 Task: Find a place to stay in Garland, United States, from 21st to 29th June for 4 guests, with a price range of ₹7000 to ₹12000, and select 'Flat' as the property type.
Action: Mouse moved to (517, 127)
Screenshot: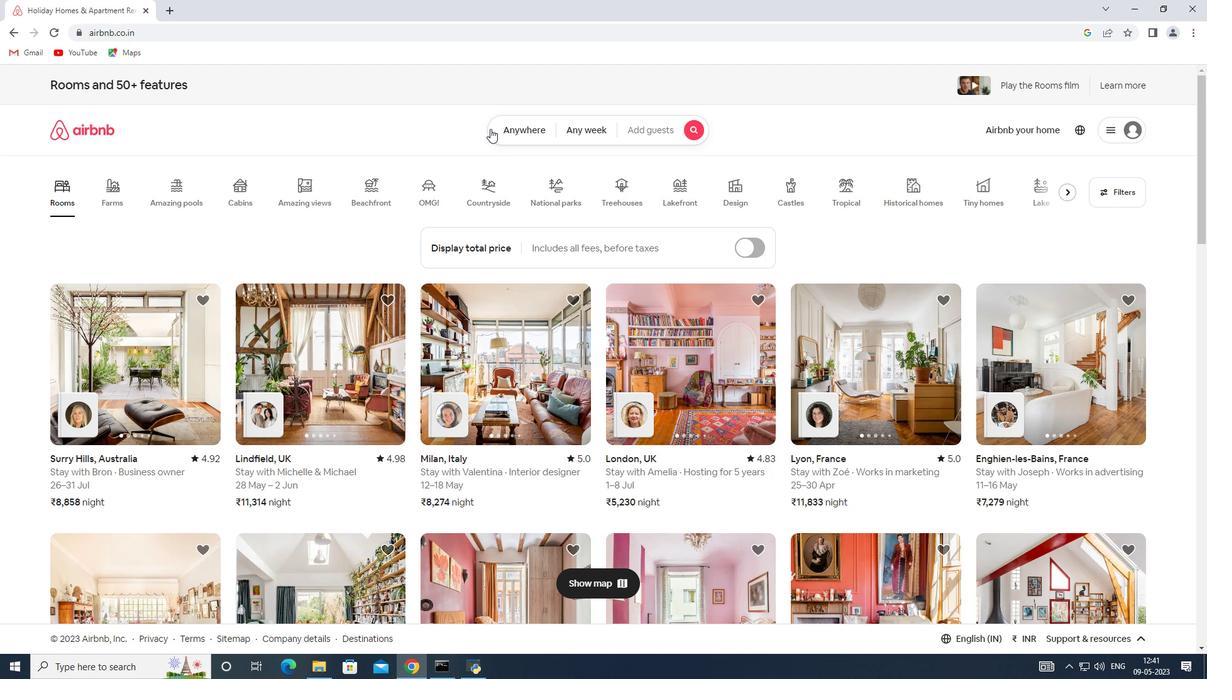 
Action: Mouse pressed left at (517, 127)
Screenshot: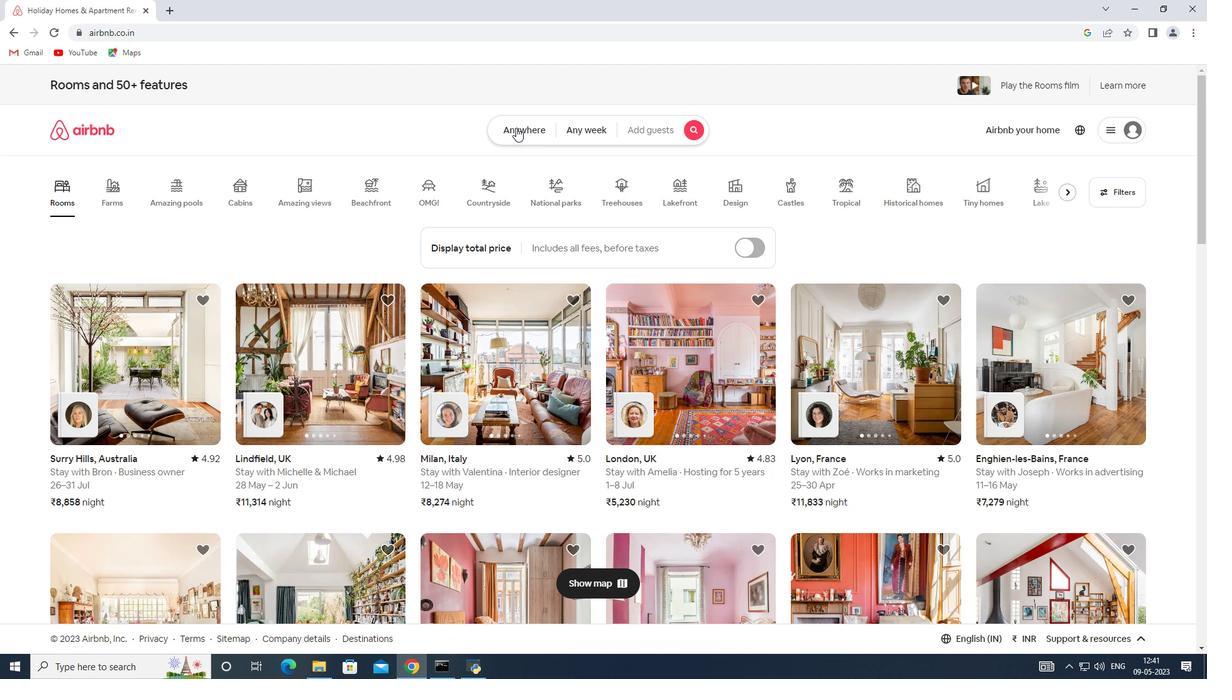 
Action: Mouse moved to (364, 182)
Screenshot: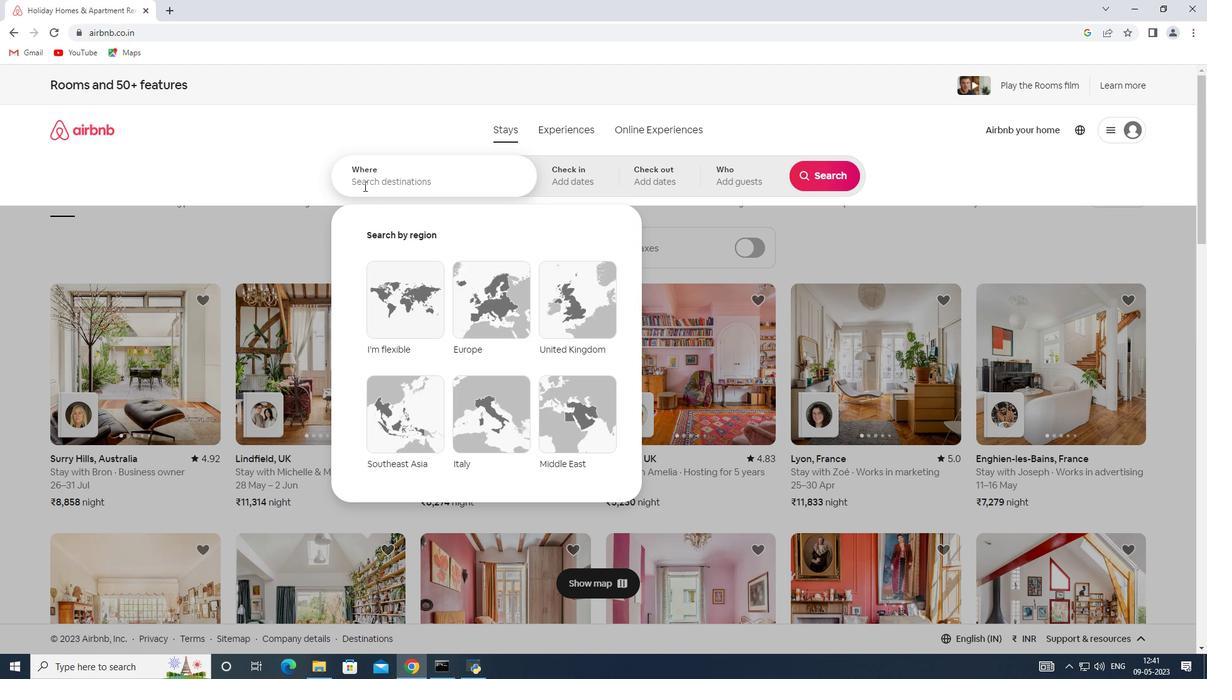 
Action: Mouse pressed left at (364, 182)
Screenshot: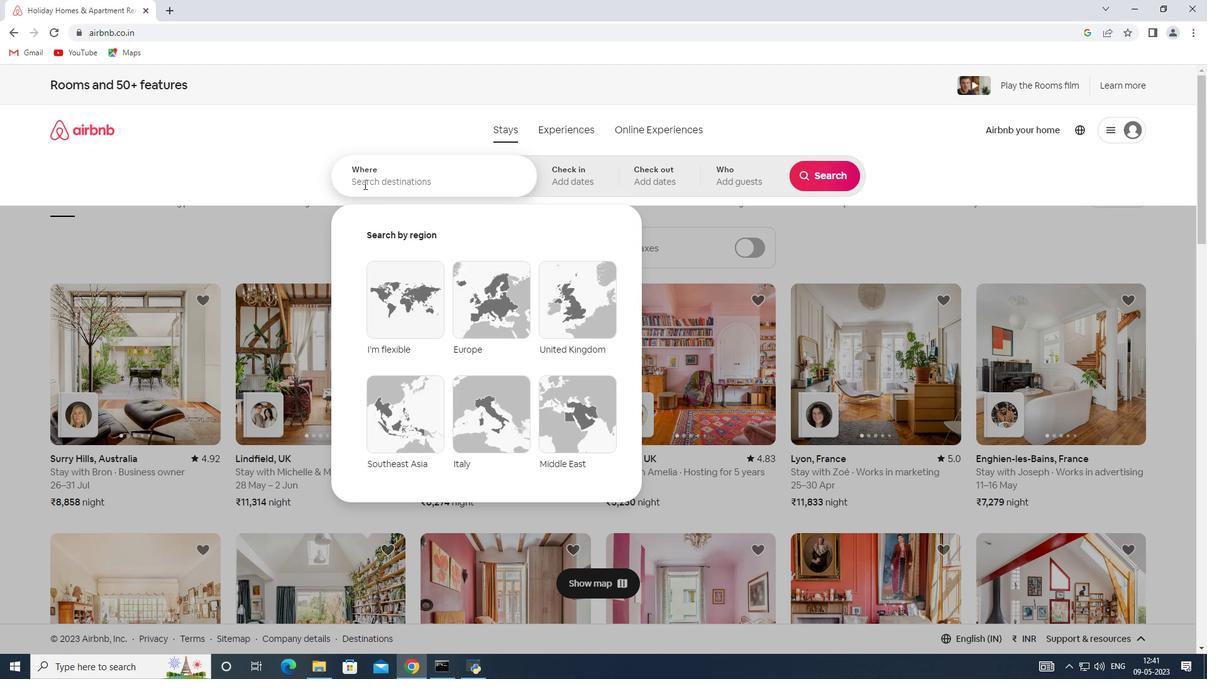 
Action: Key pressed <Key.caps_lock>G<Key.caps_lock>arland,<Key.caps_lock>UNITED<Key.backspace><Key.backspace><Key.backspace><Key.backspace><Key.backspace><Key.caps_lock>nited<Key.space><Key.shift>States
Screenshot: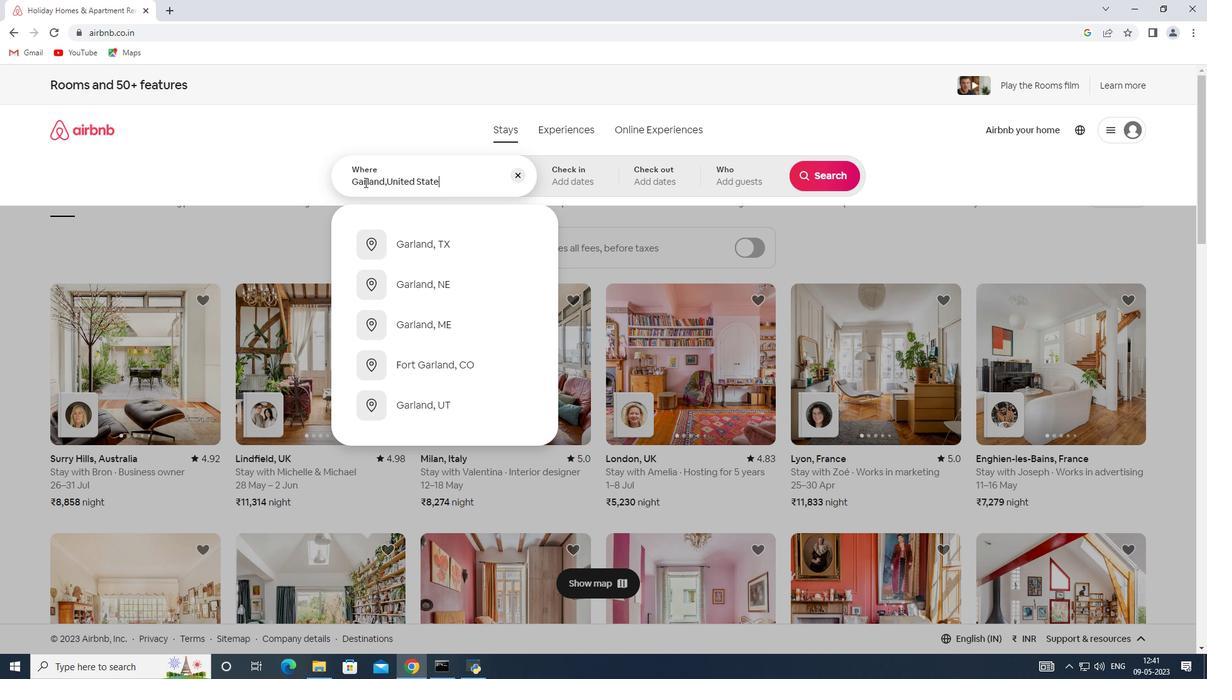 
Action: Mouse moved to (583, 167)
Screenshot: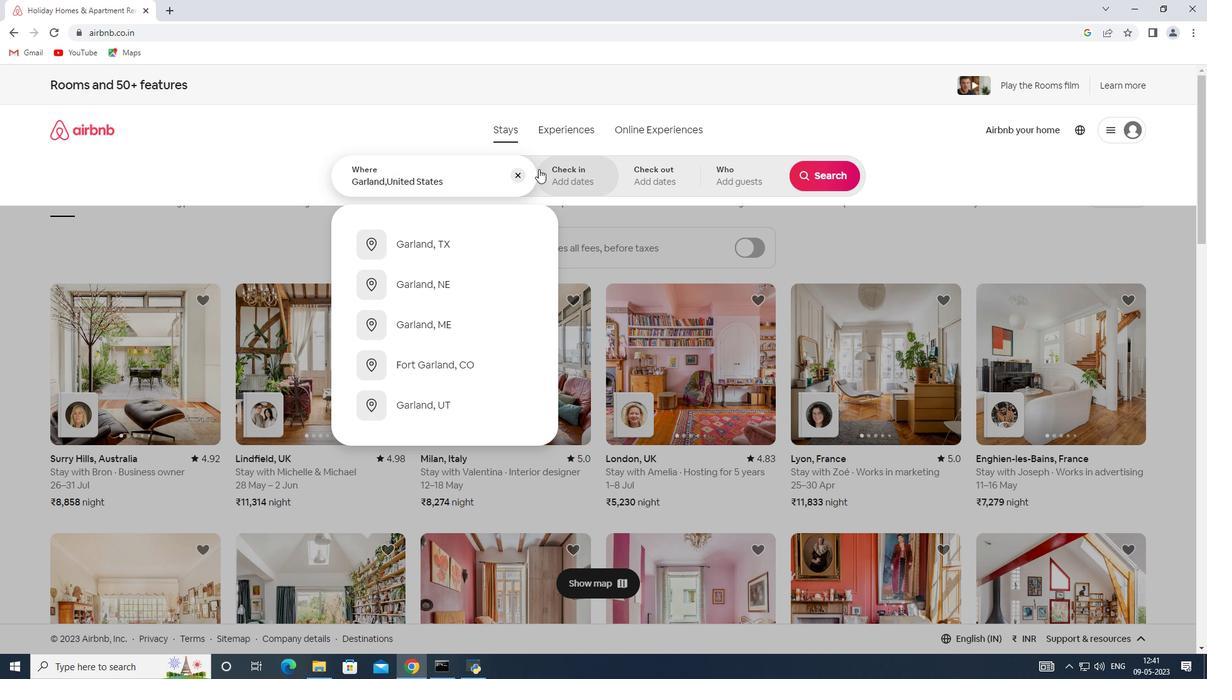 
Action: Mouse pressed left at (583, 167)
Screenshot: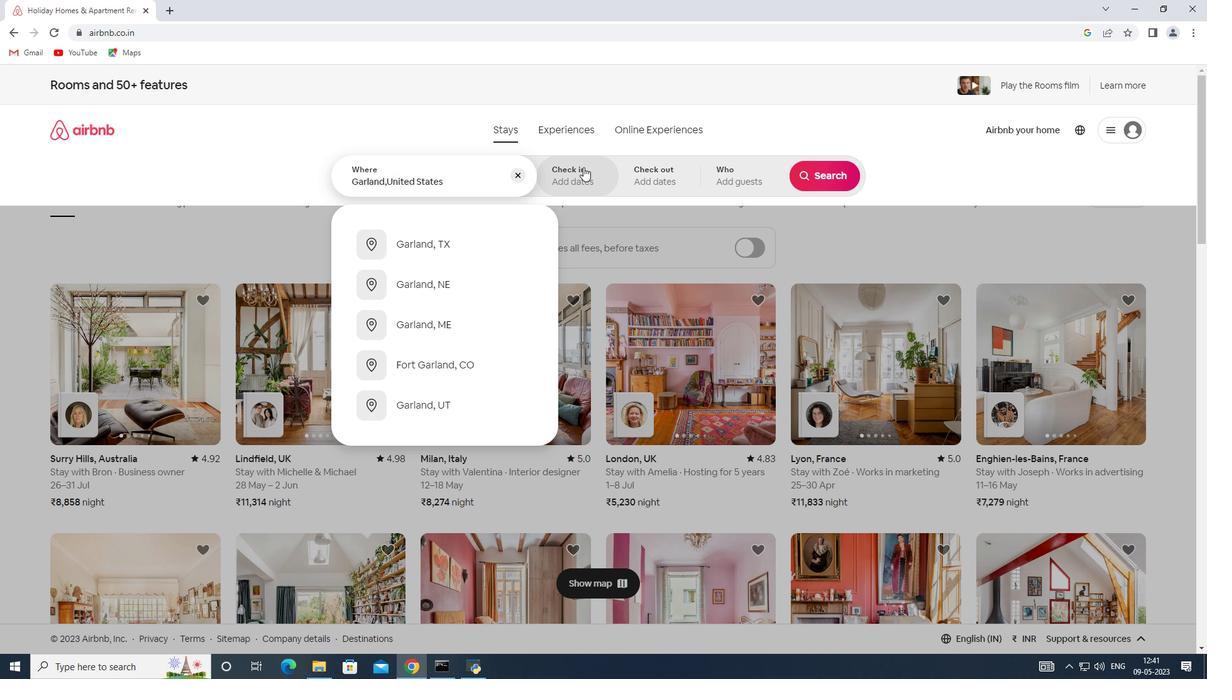 
Action: Mouse moved to (712, 418)
Screenshot: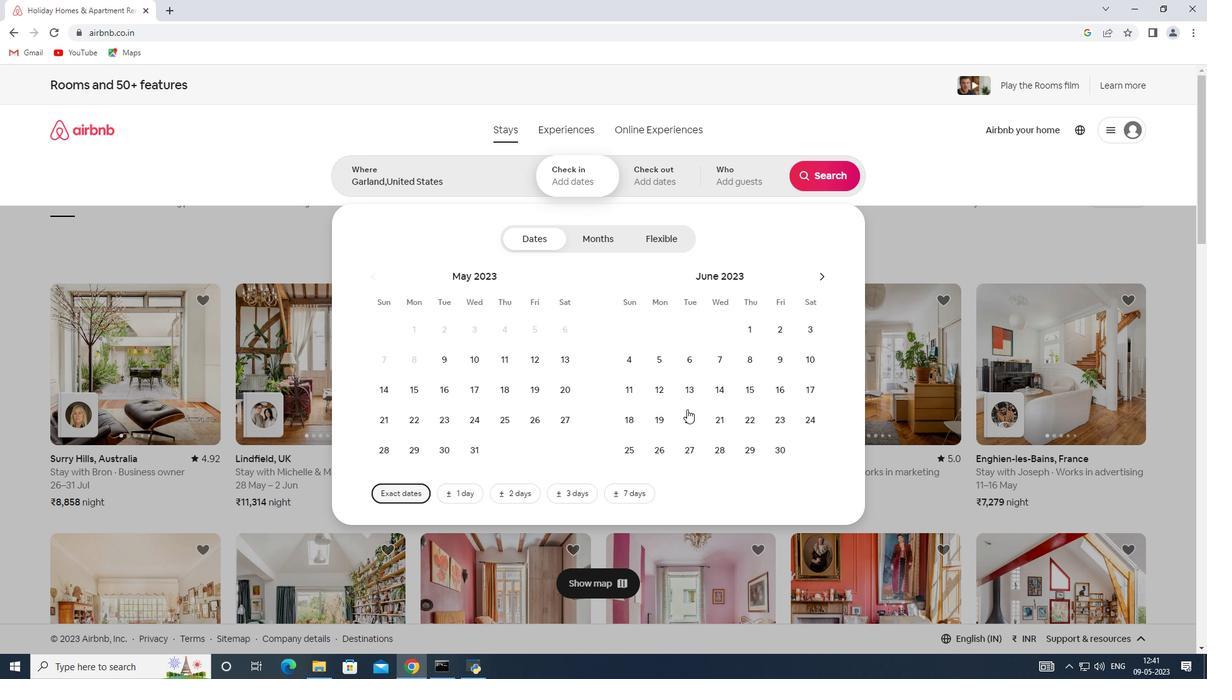 
Action: Mouse pressed left at (712, 418)
Screenshot: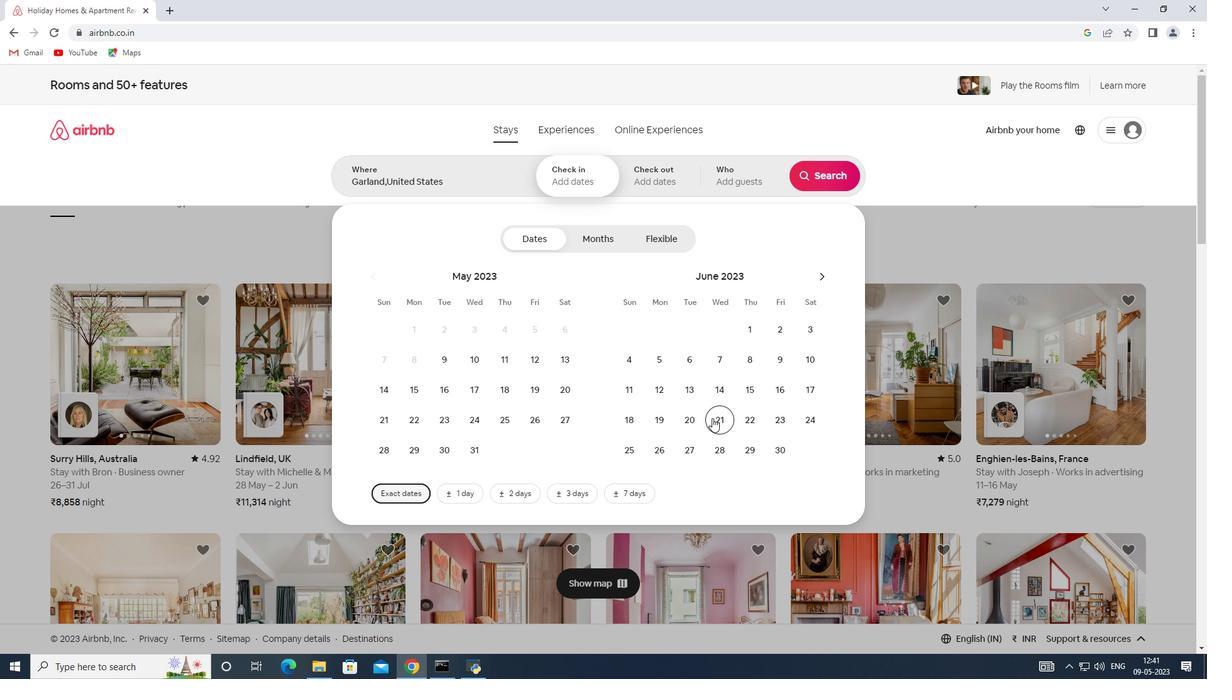 
Action: Mouse moved to (748, 446)
Screenshot: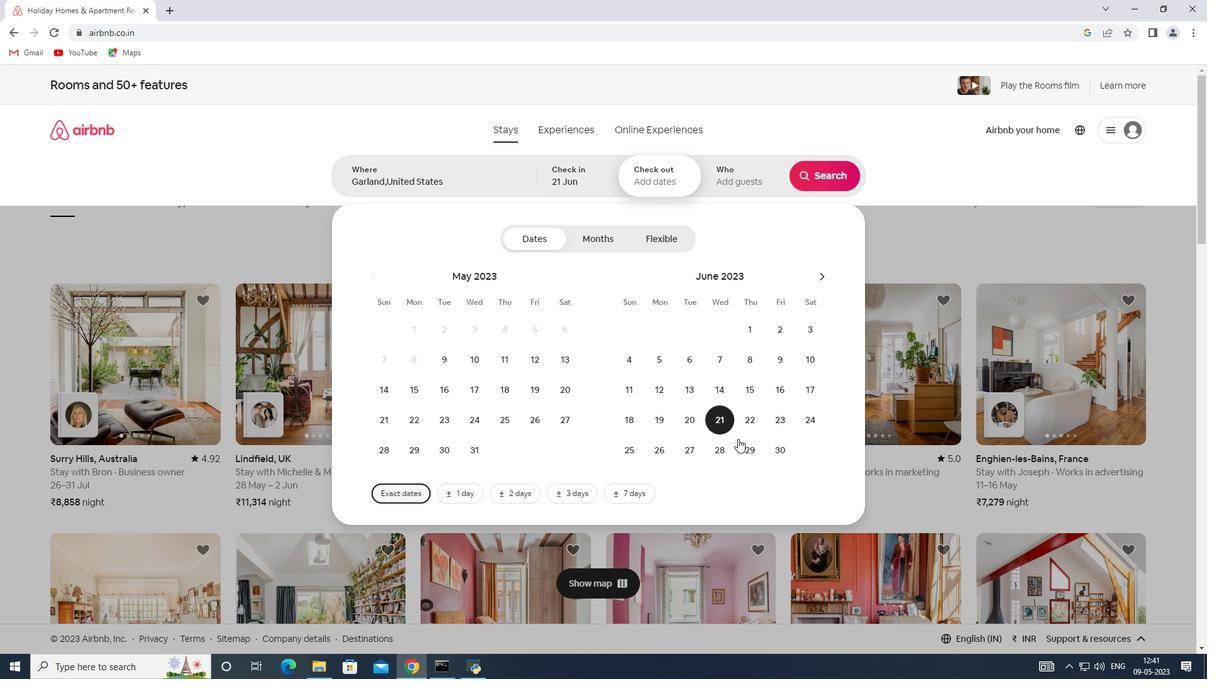 
Action: Mouse pressed left at (748, 446)
Screenshot: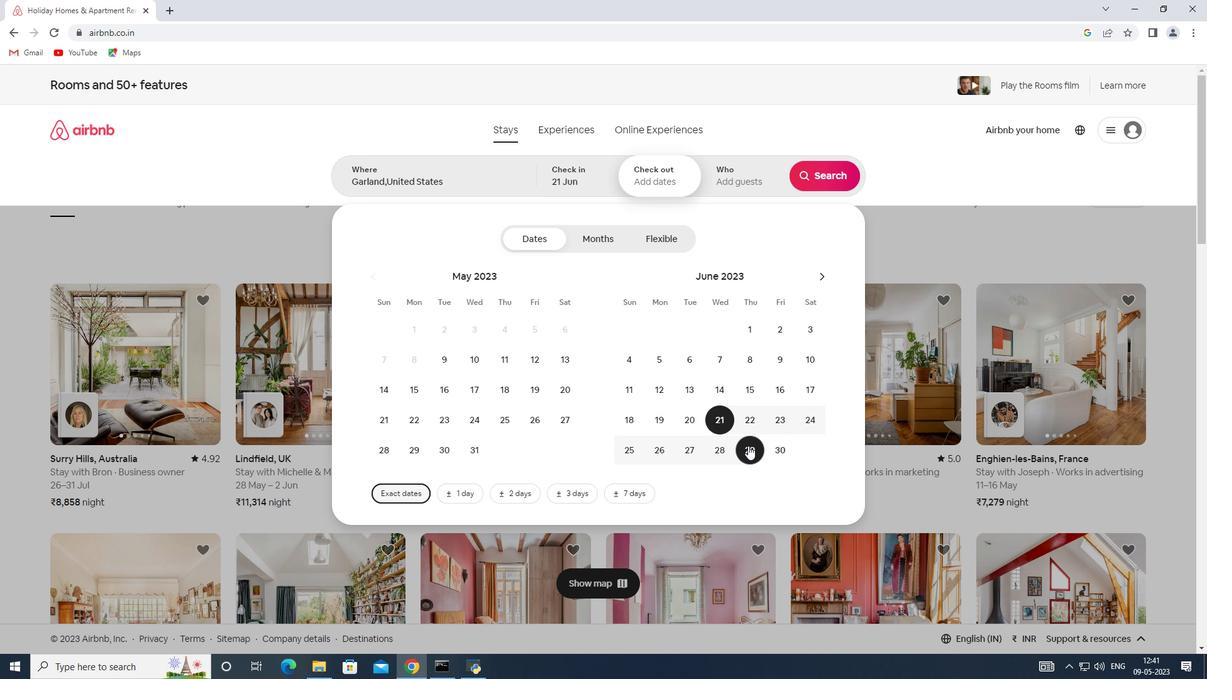 
Action: Mouse moved to (747, 181)
Screenshot: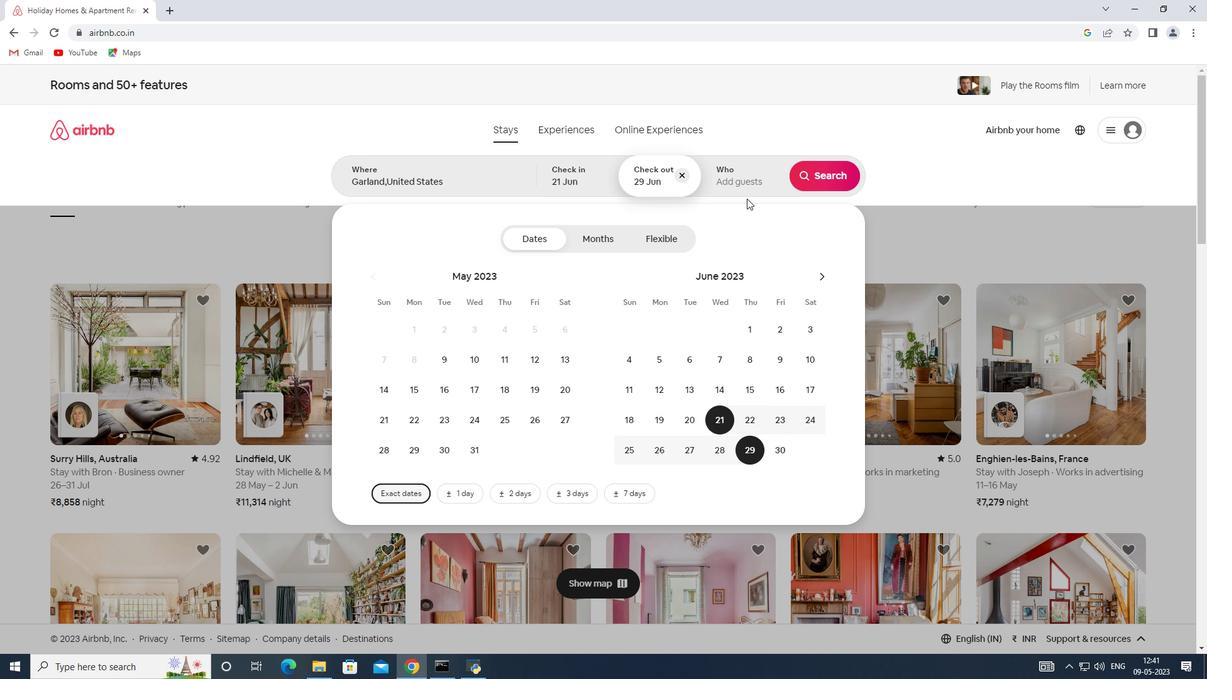 
Action: Mouse pressed left at (747, 181)
Screenshot: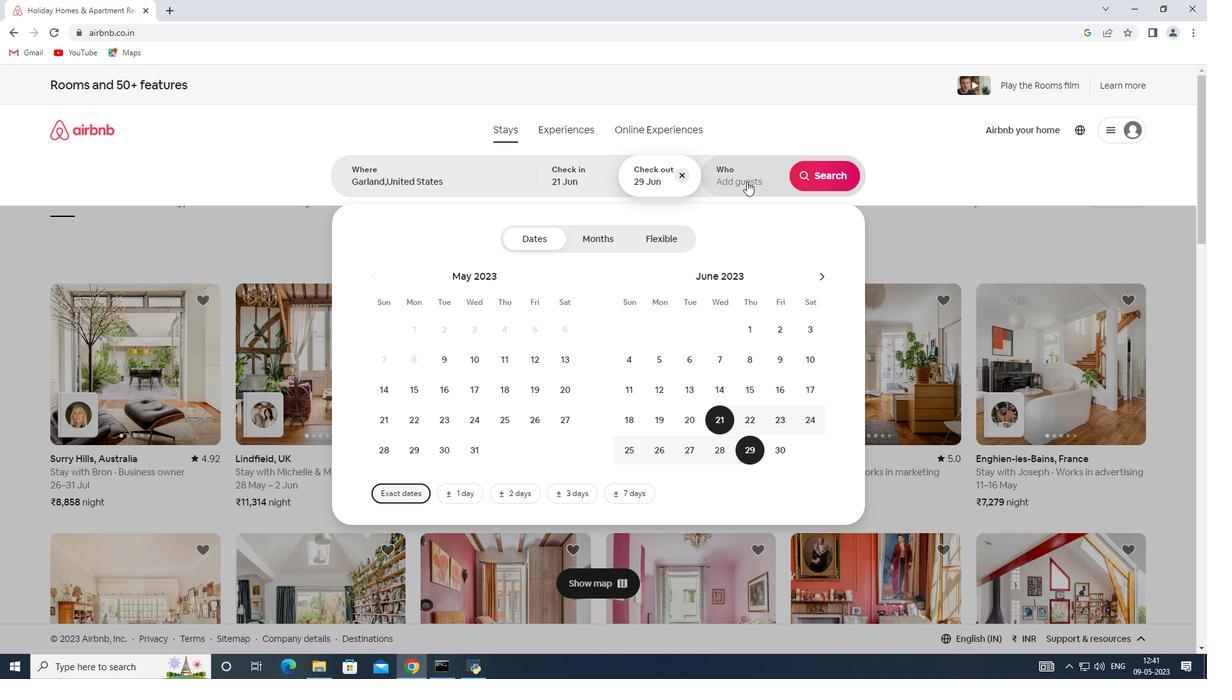 
Action: Mouse moved to (833, 242)
Screenshot: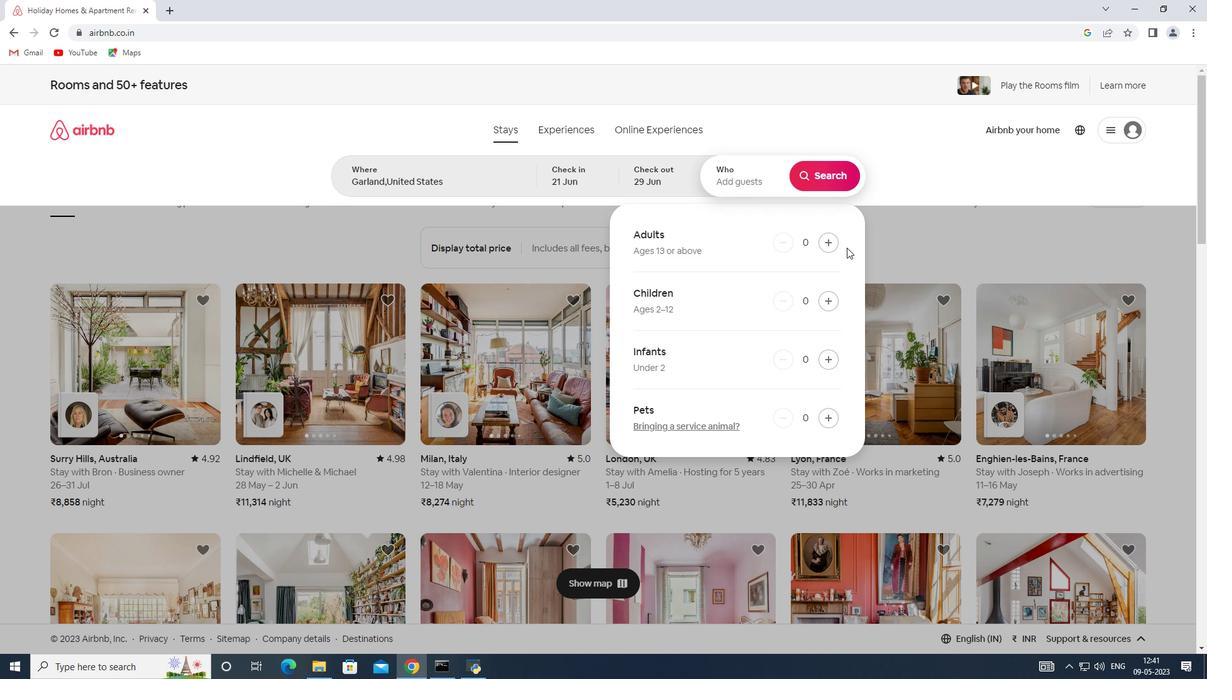 
Action: Mouse pressed left at (833, 242)
Screenshot: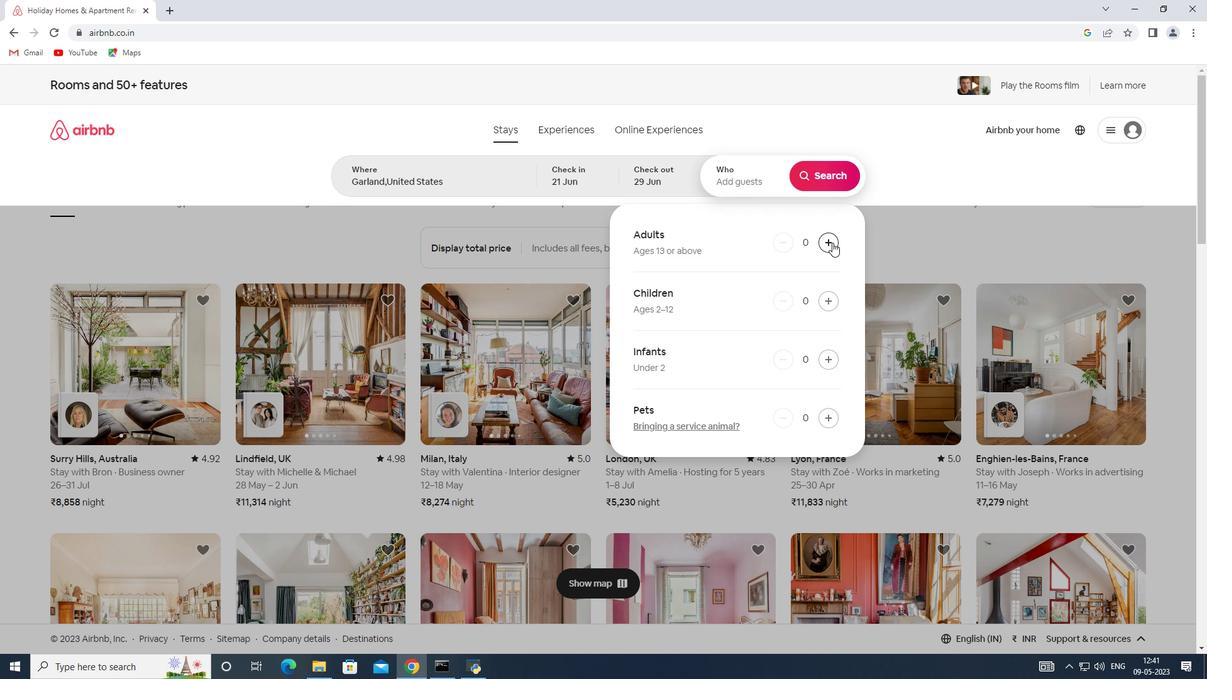 
Action: Mouse pressed left at (833, 242)
Screenshot: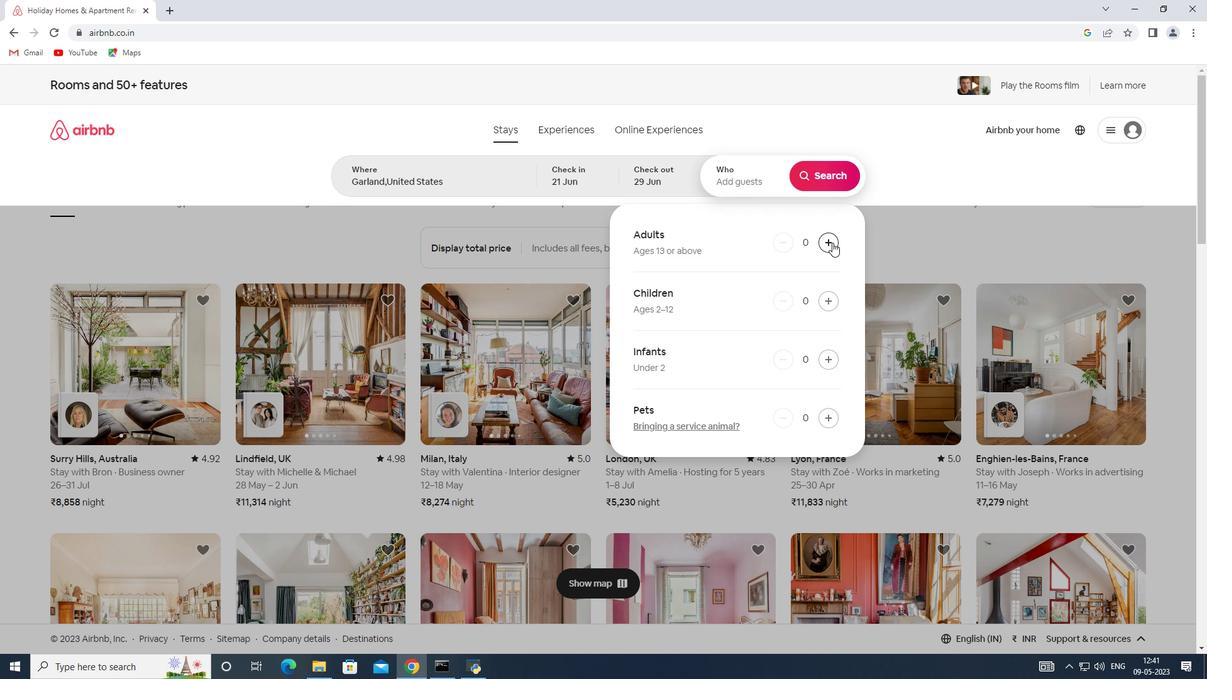 
Action: Mouse pressed left at (833, 242)
Screenshot: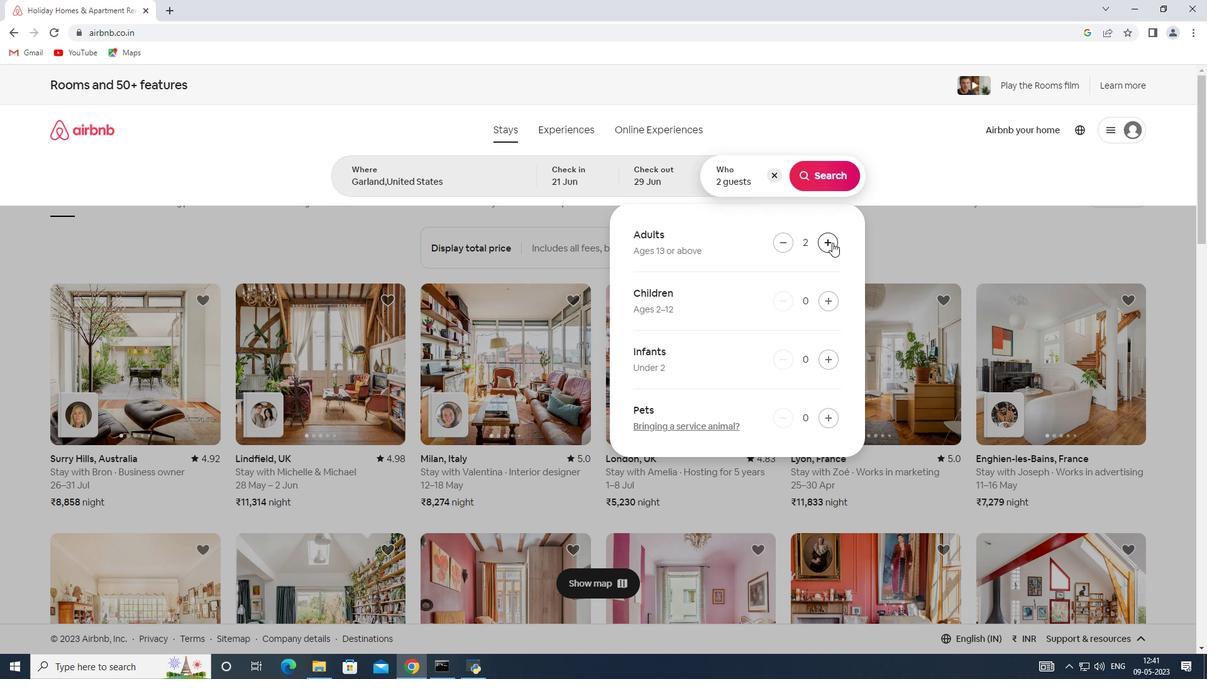 
Action: Mouse pressed left at (833, 242)
Screenshot: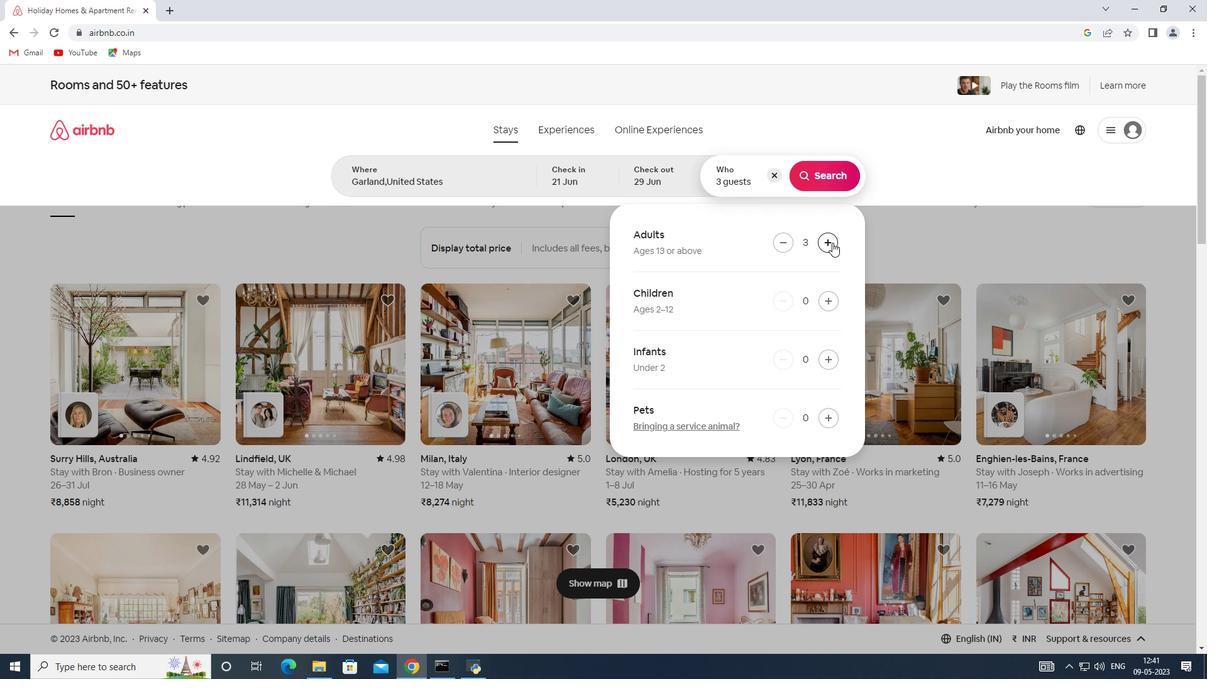 
Action: Mouse moved to (829, 173)
Screenshot: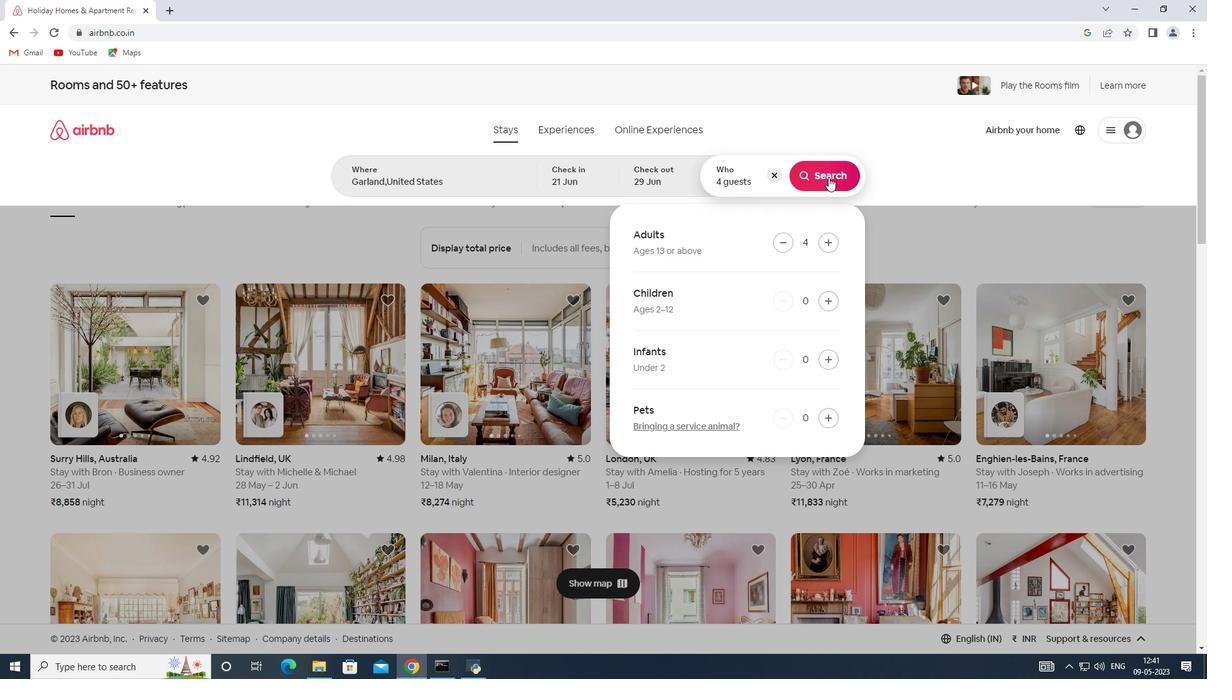 
Action: Mouse pressed left at (829, 173)
Screenshot: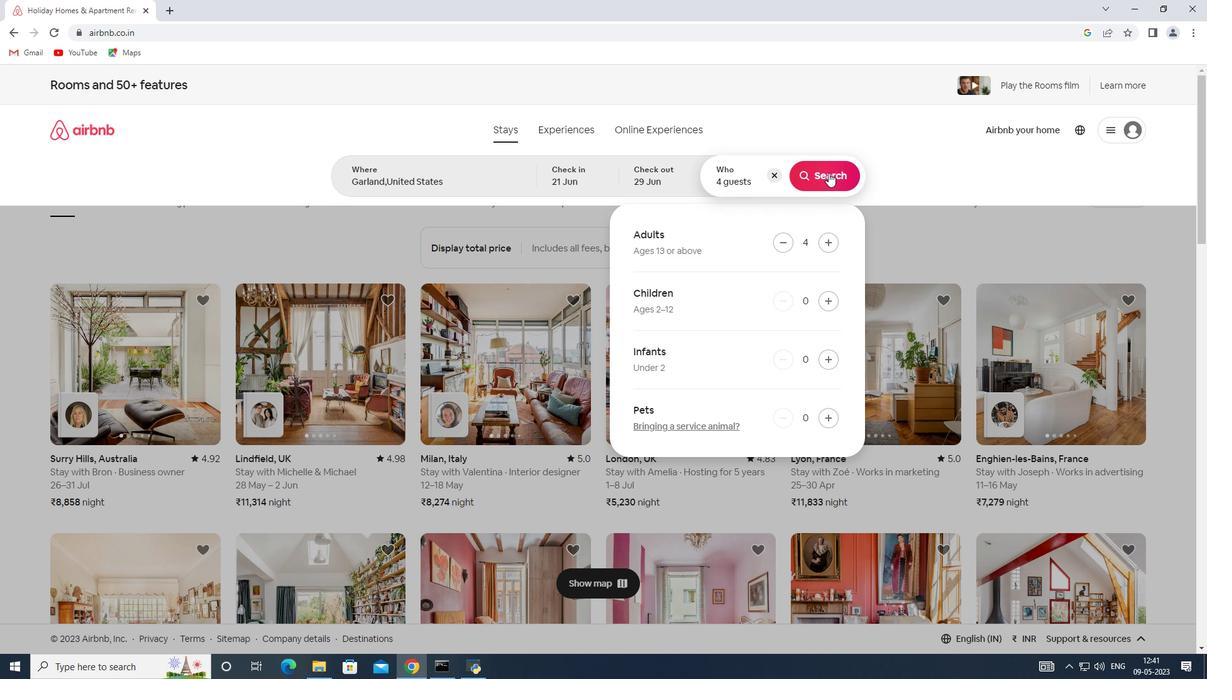 
Action: Mouse moved to (1132, 140)
Screenshot: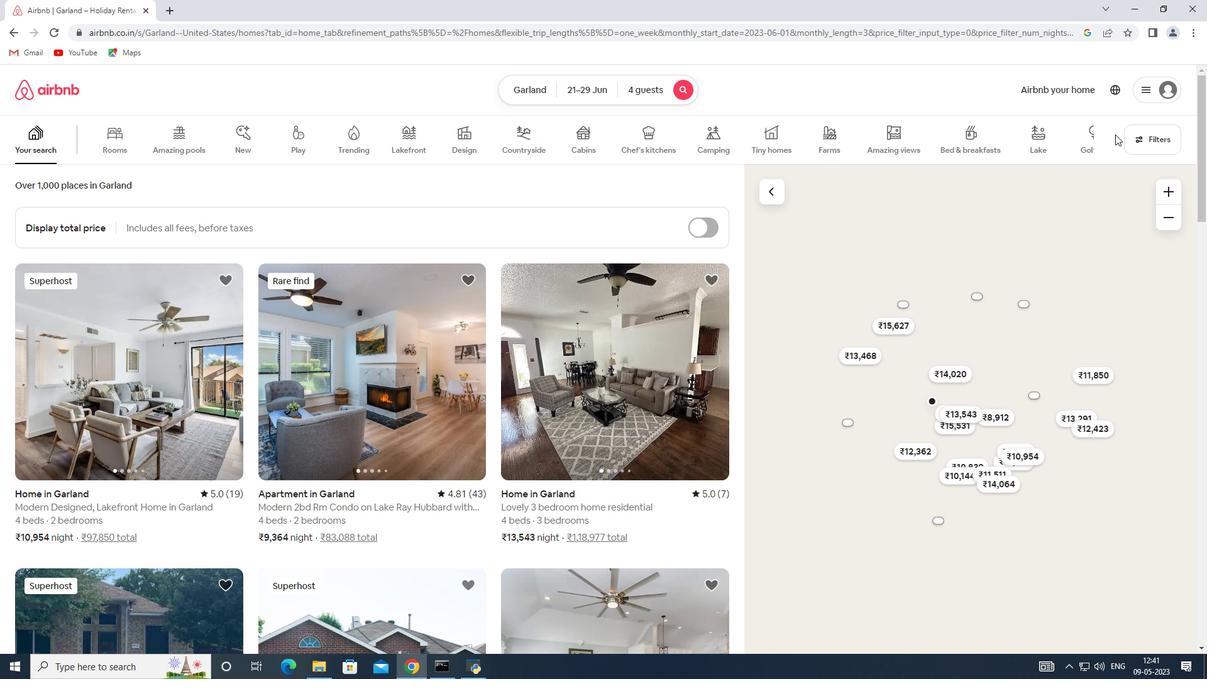 
Action: Mouse pressed left at (1132, 140)
Screenshot: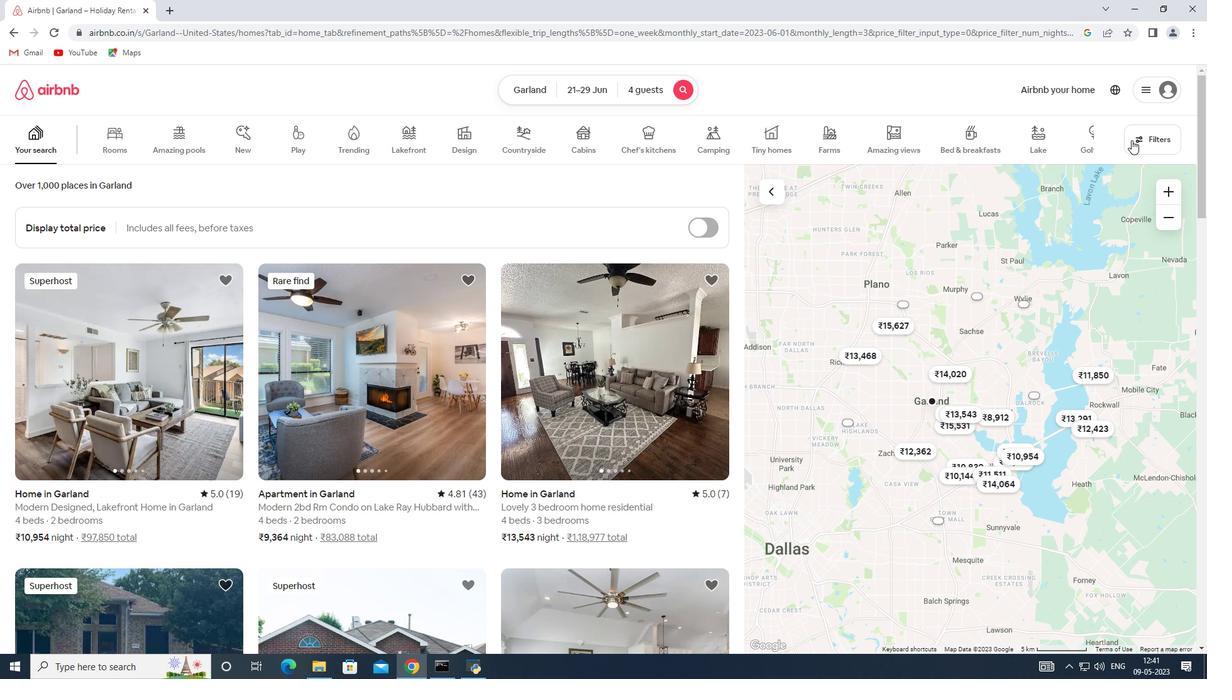 
Action: Mouse moved to (437, 452)
Screenshot: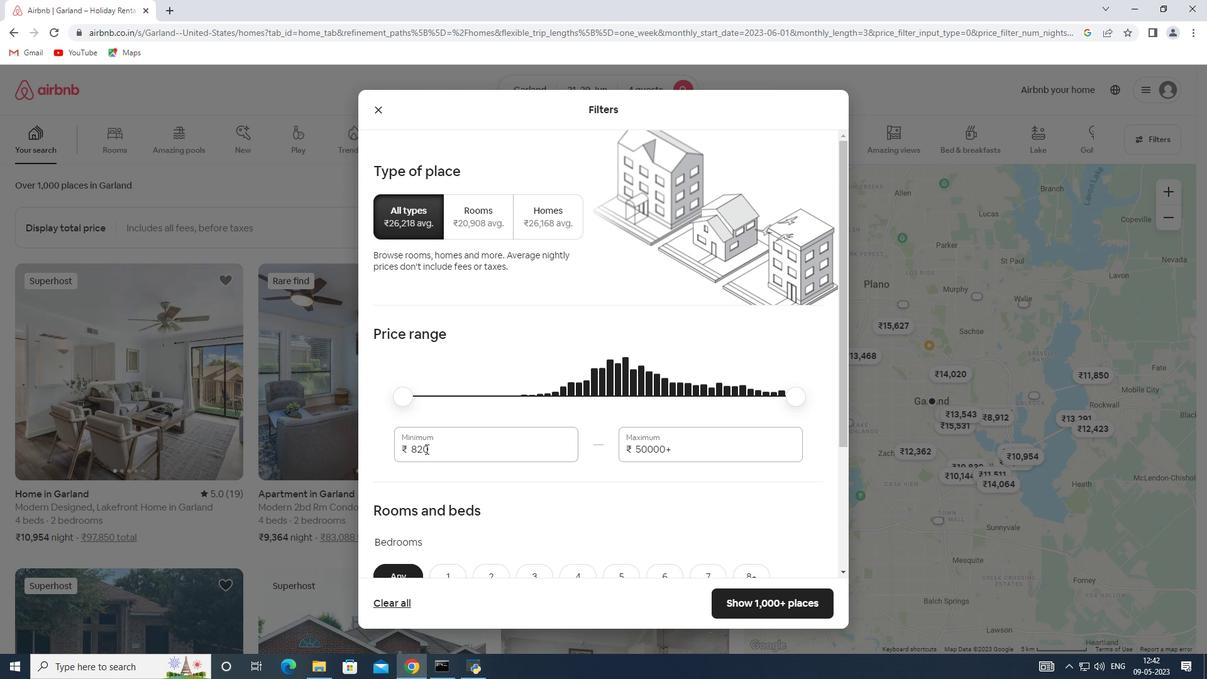 
Action: Mouse pressed left at (437, 452)
Screenshot: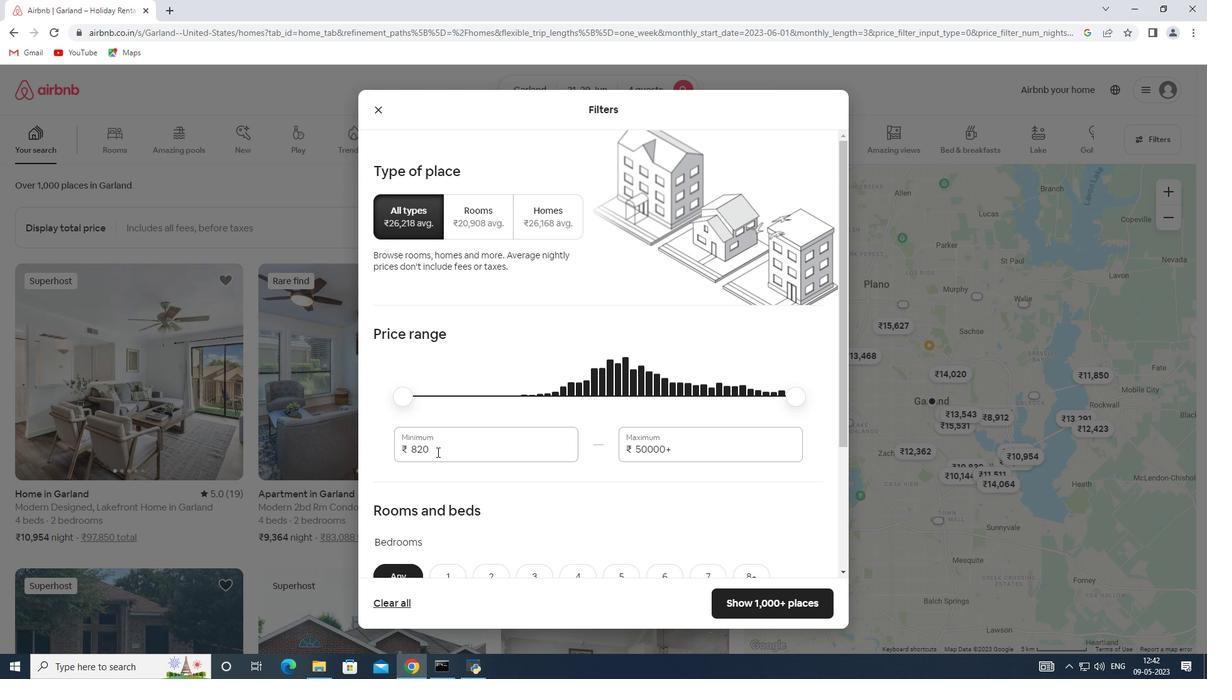 
Action: Mouse moved to (385, 449)
Screenshot: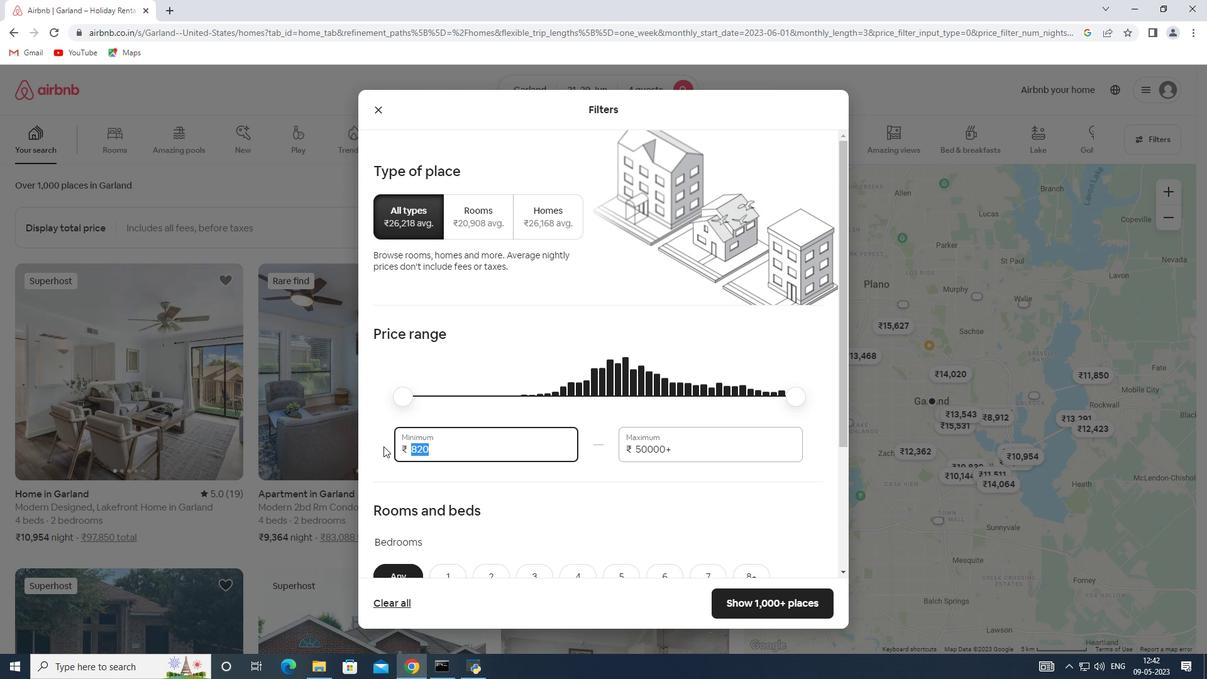 
Action: Key pressed 7000
Screenshot: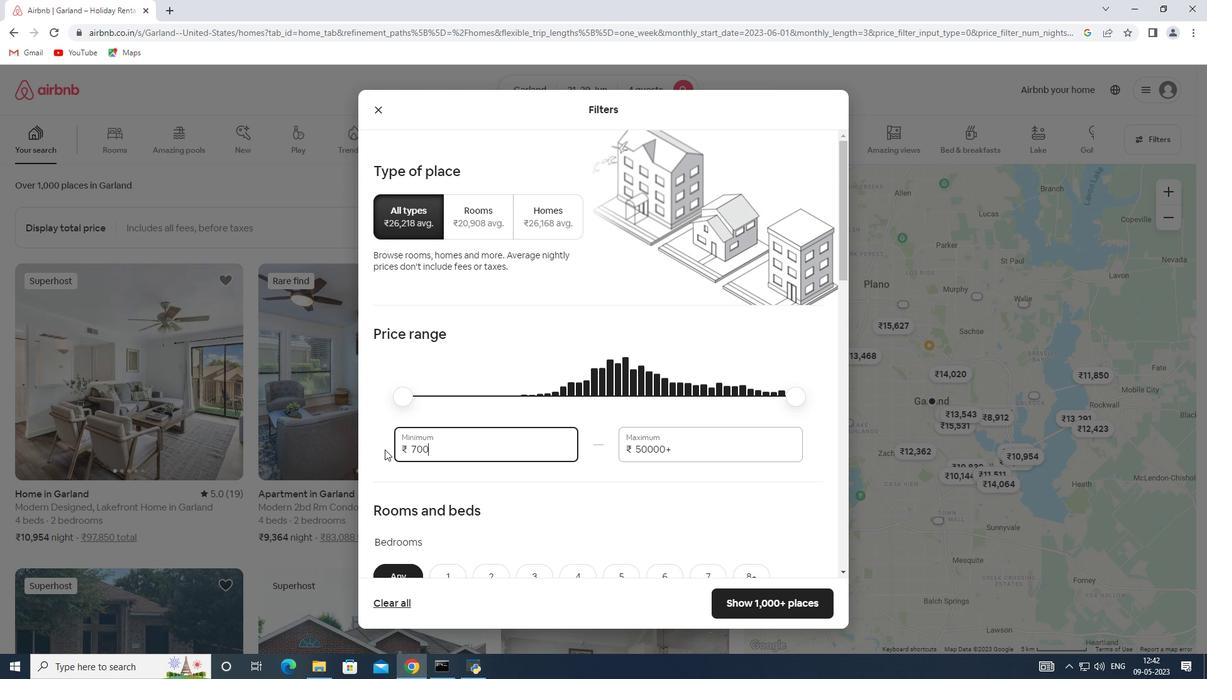 
Action: Mouse moved to (671, 447)
Screenshot: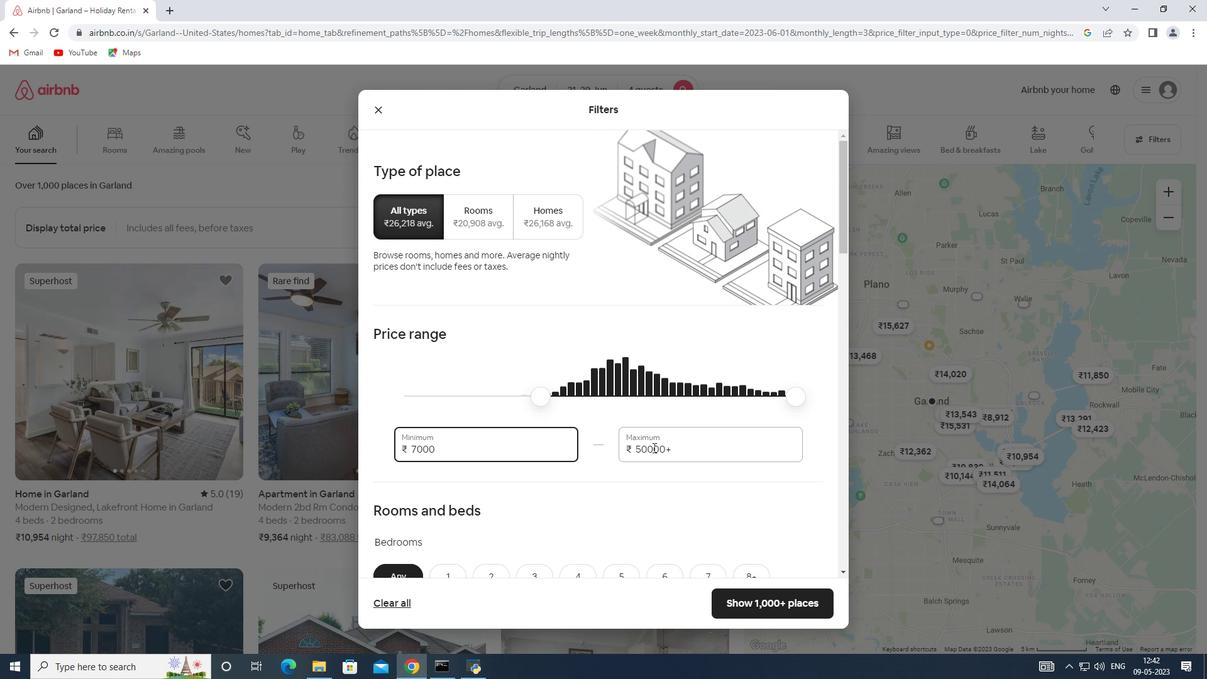 
Action: Mouse pressed left at (671, 447)
Screenshot: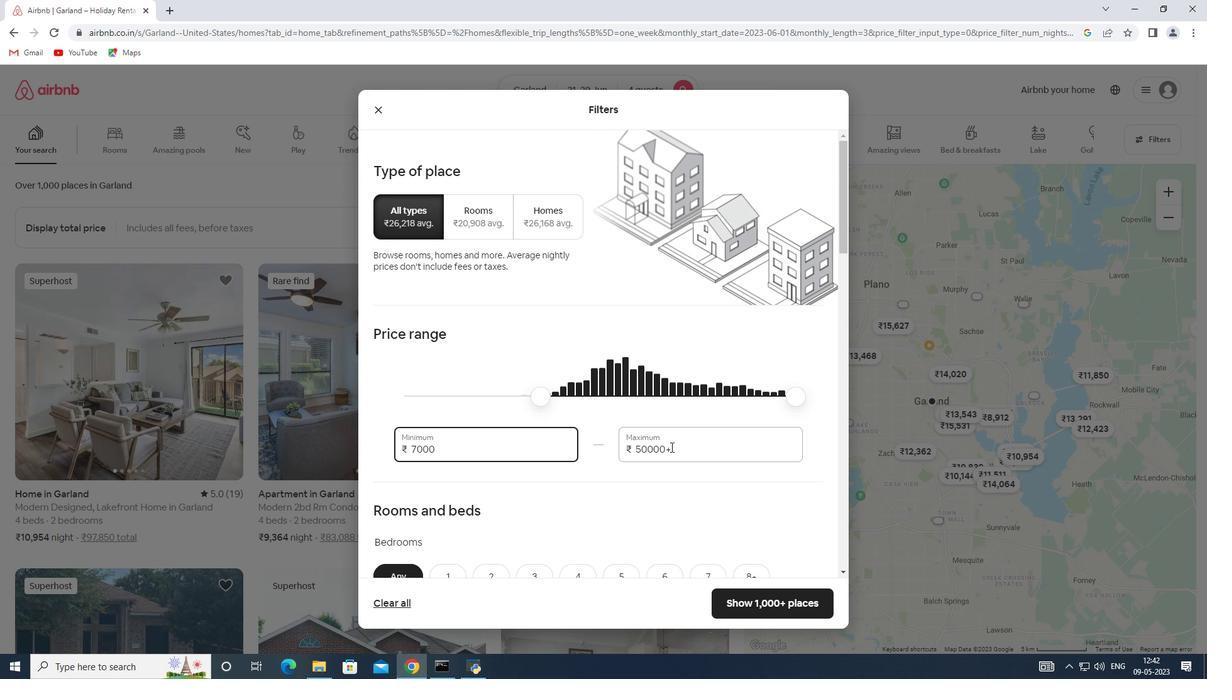 
Action: Mouse moved to (609, 447)
Screenshot: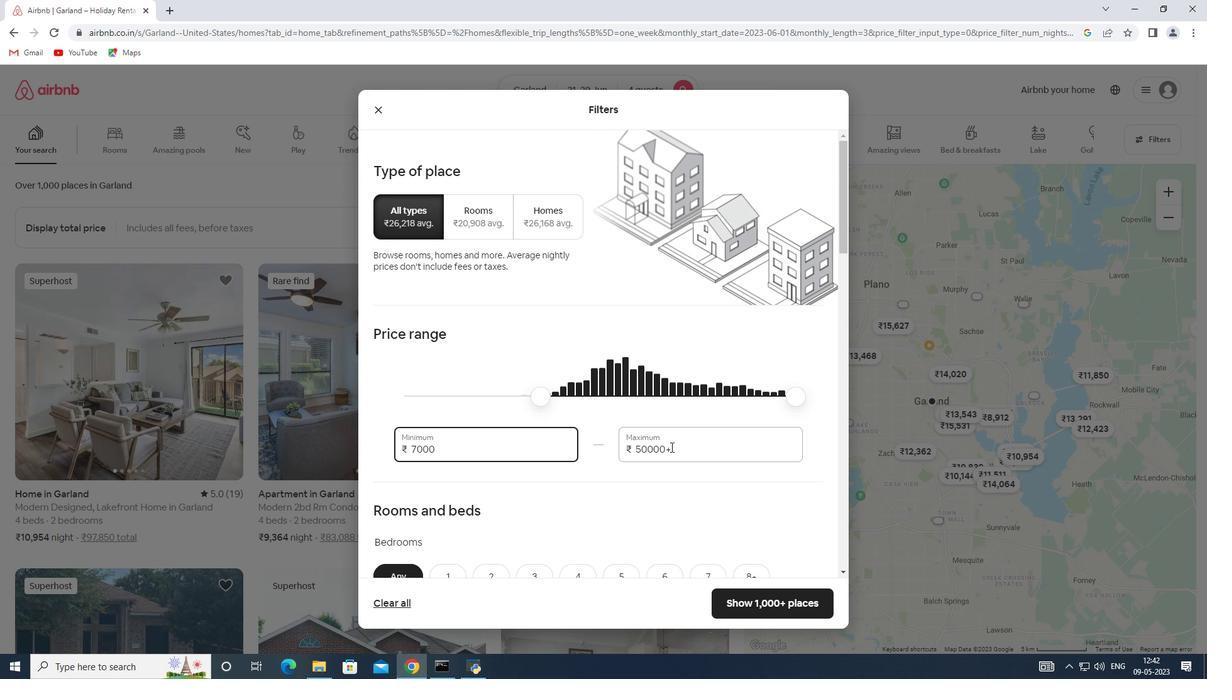 
Action: Key pressed 12000
Screenshot: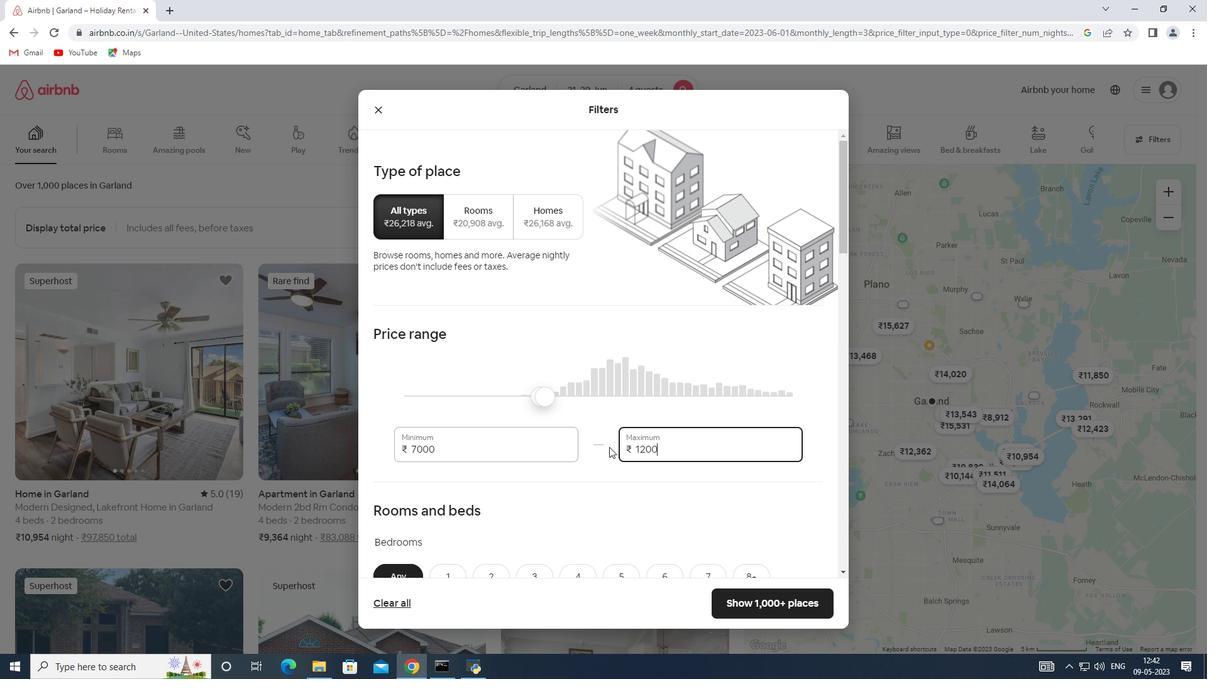 
Action: Mouse moved to (609, 446)
Screenshot: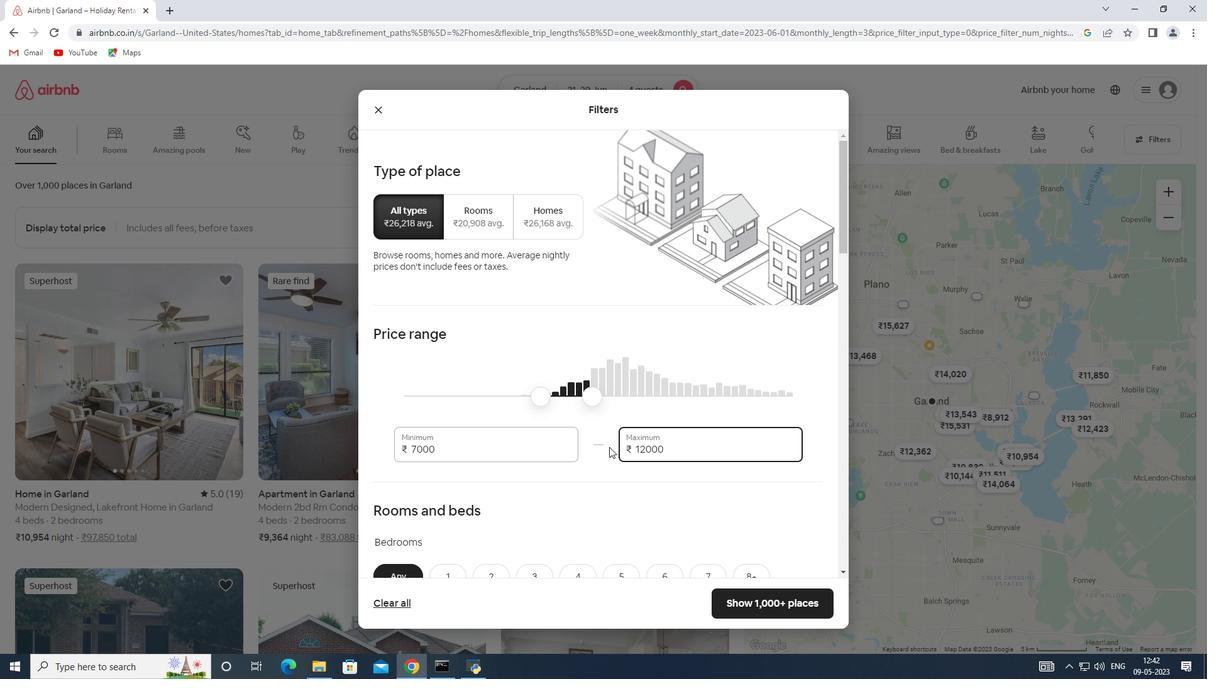 
Action: Mouse scrolled (609, 445) with delta (0, 0)
Screenshot: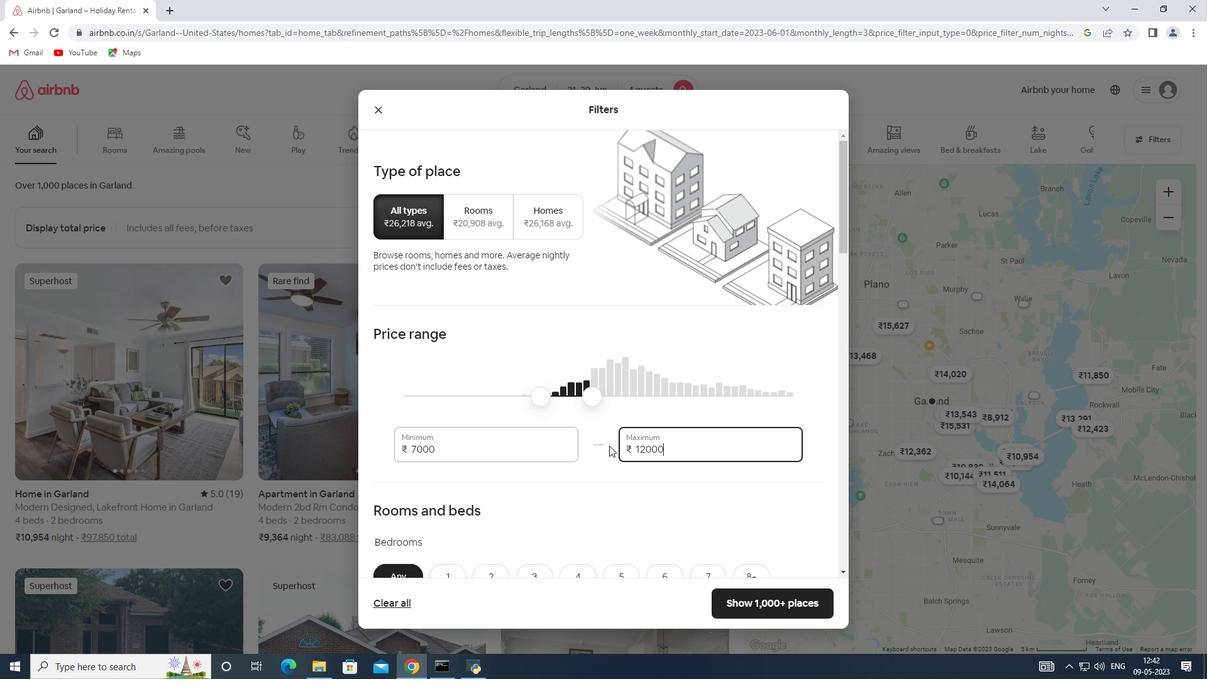 
Action: Mouse scrolled (609, 445) with delta (0, 0)
Screenshot: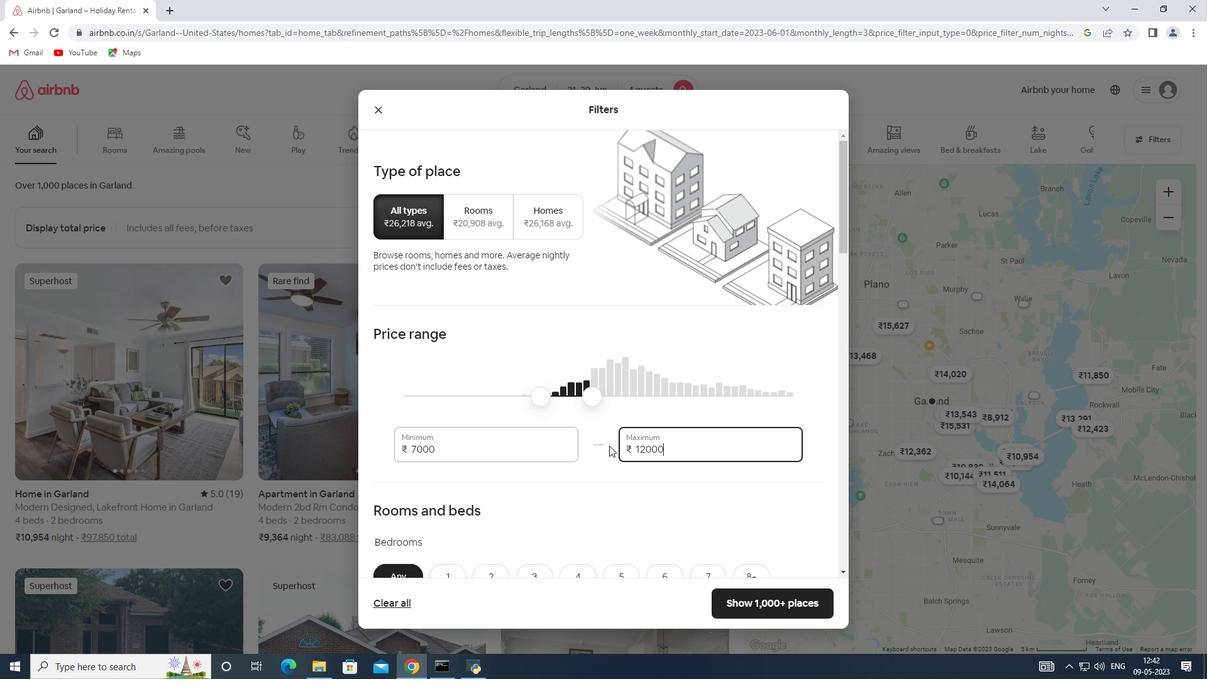 
Action: Mouse scrolled (609, 445) with delta (0, 0)
Screenshot: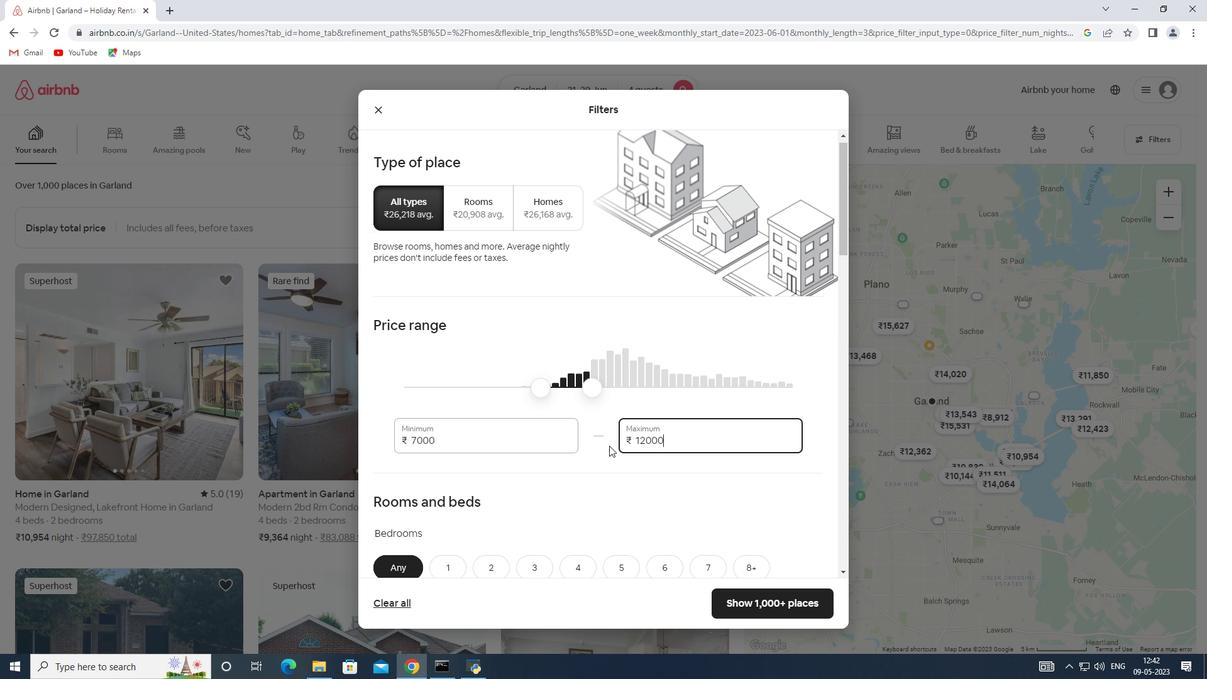 
Action: Mouse moved to (608, 442)
Screenshot: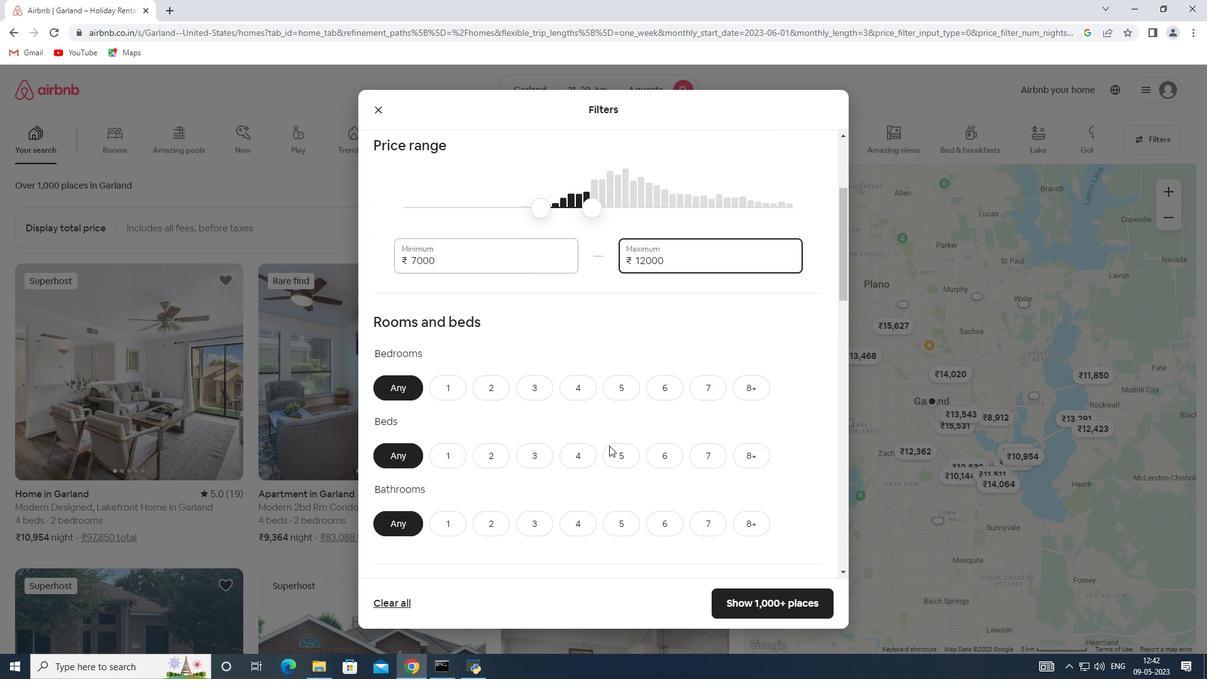 
Action: Mouse scrolled (608, 442) with delta (0, 0)
Screenshot: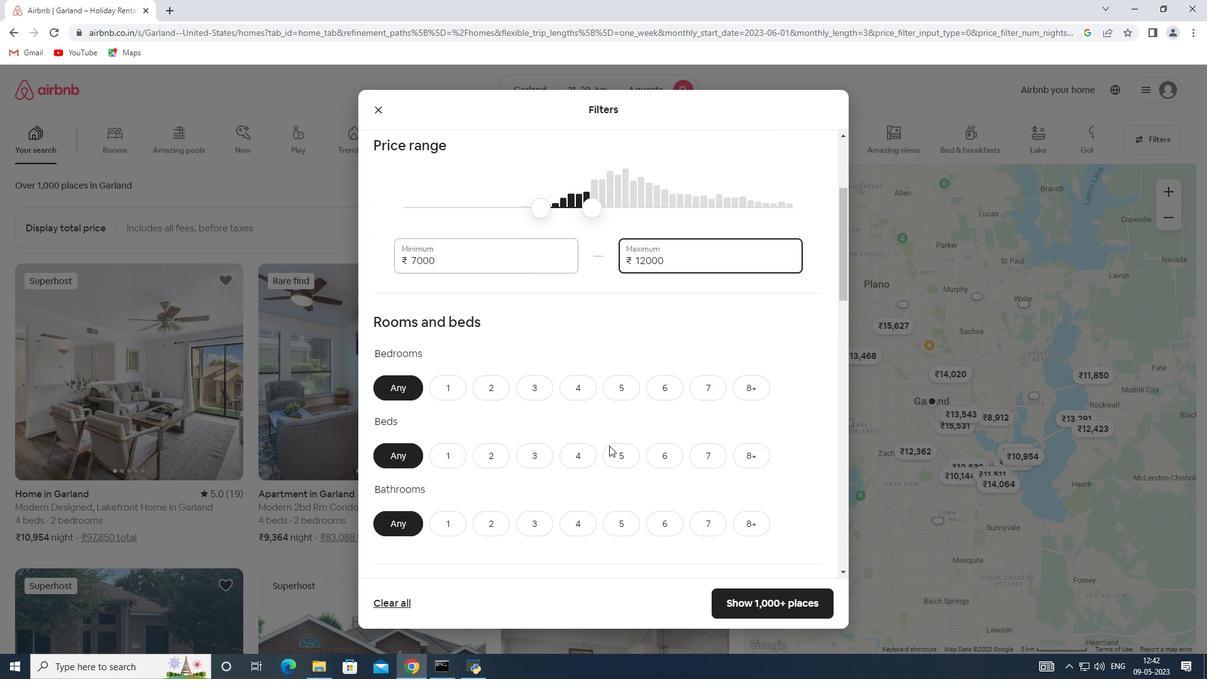 
Action: Mouse moved to (605, 436)
Screenshot: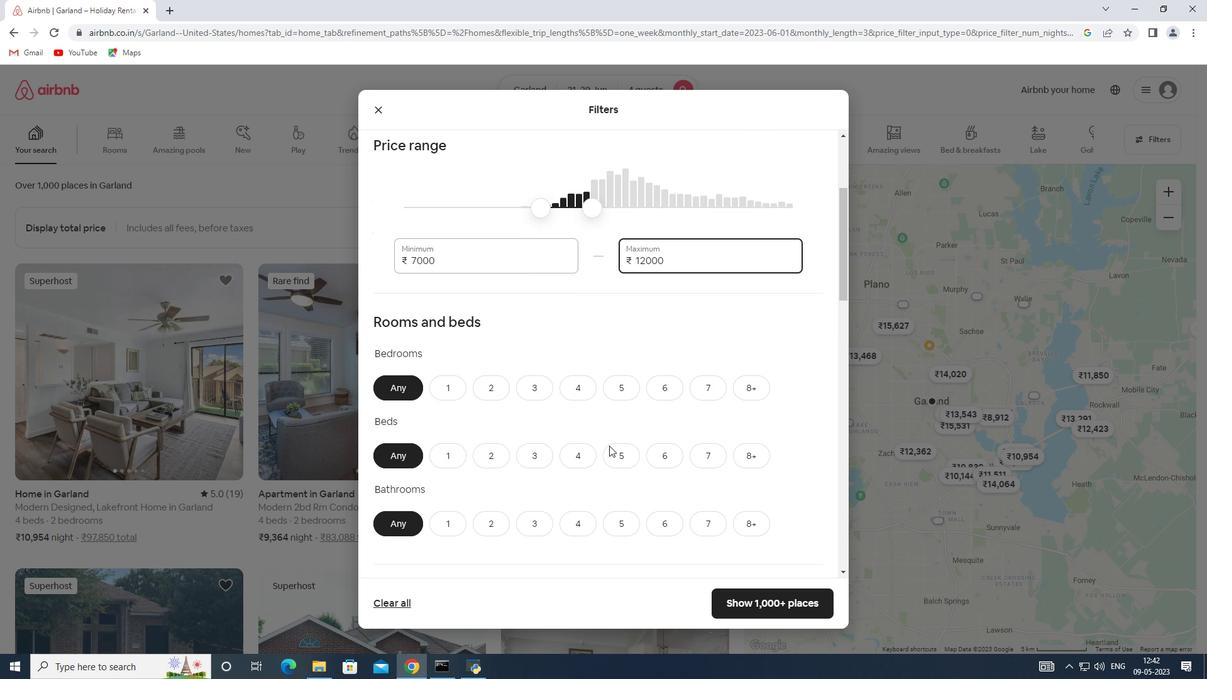 
Action: Mouse scrolled (606, 436) with delta (0, 0)
Screenshot: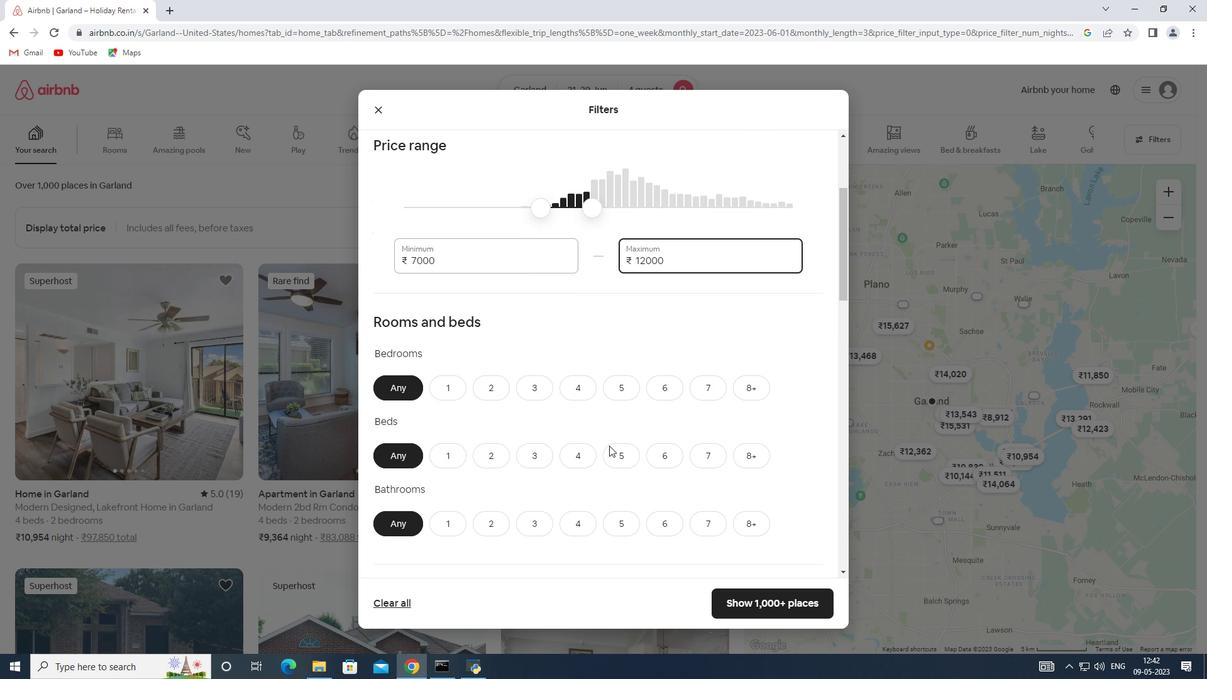 
Action: Mouse moved to (480, 261)
Screenshot: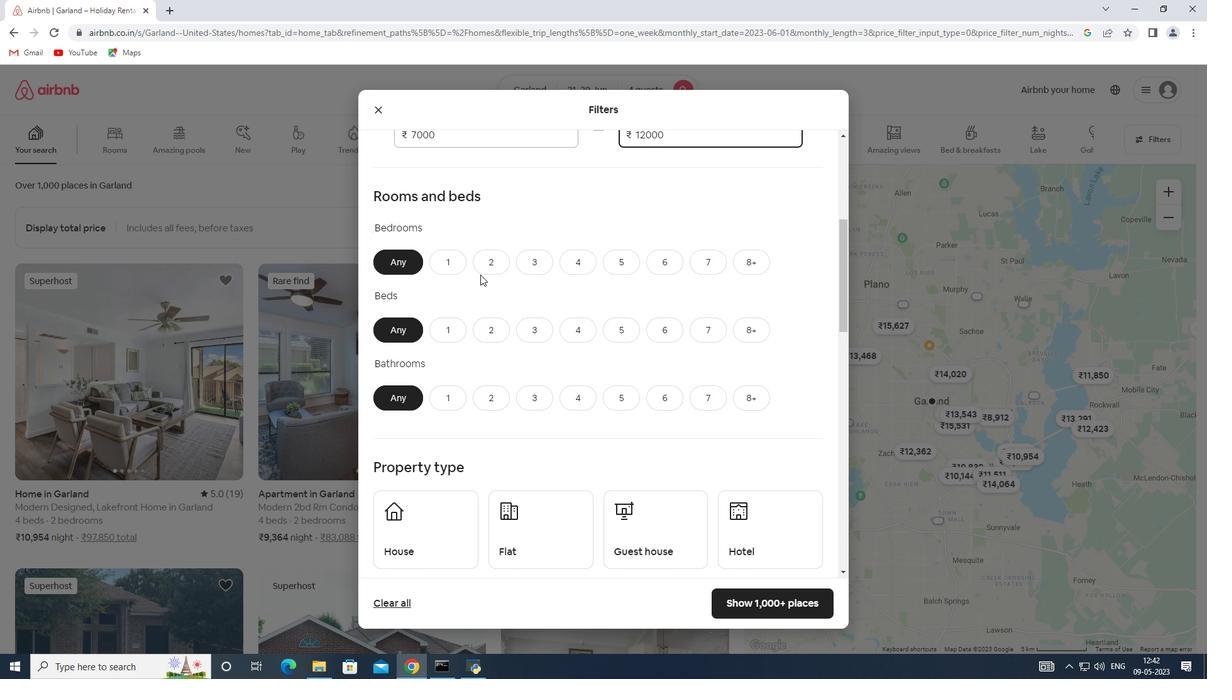 
Action: Mouse pressed left at (480, 261)
Screenshot: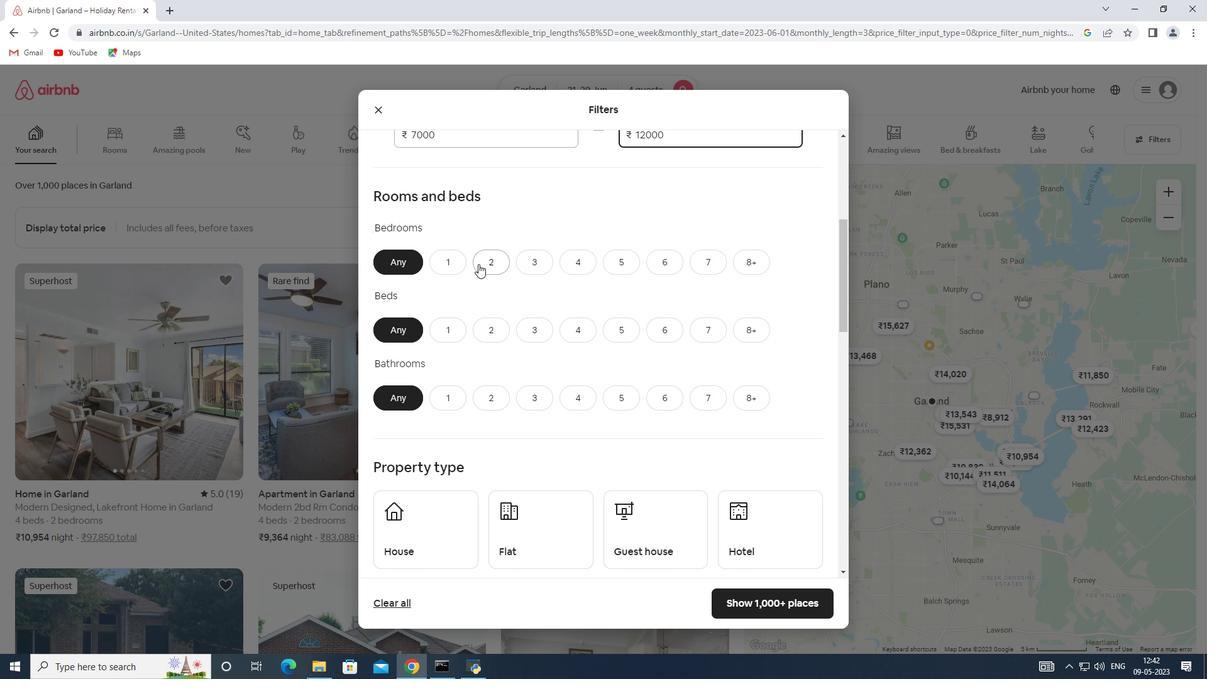 
Action: Mouse moved to (505, 328)
Screenshot: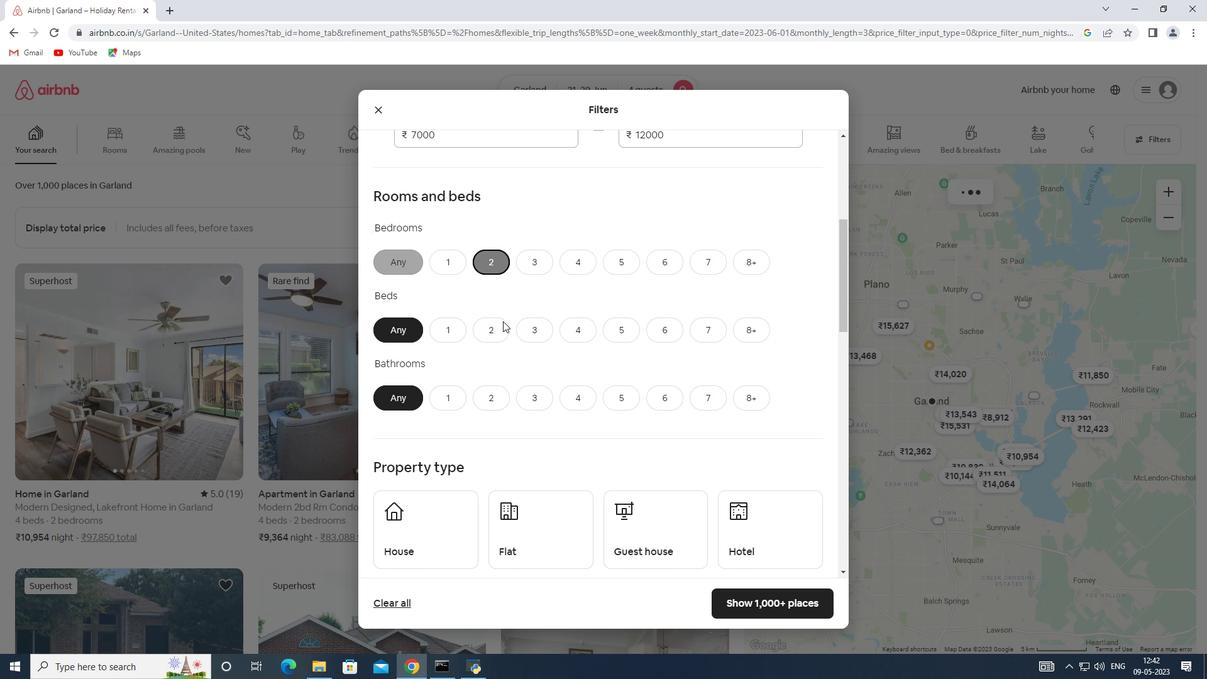 
Action: Mouse pressed left at (505, 328)
Screenshot: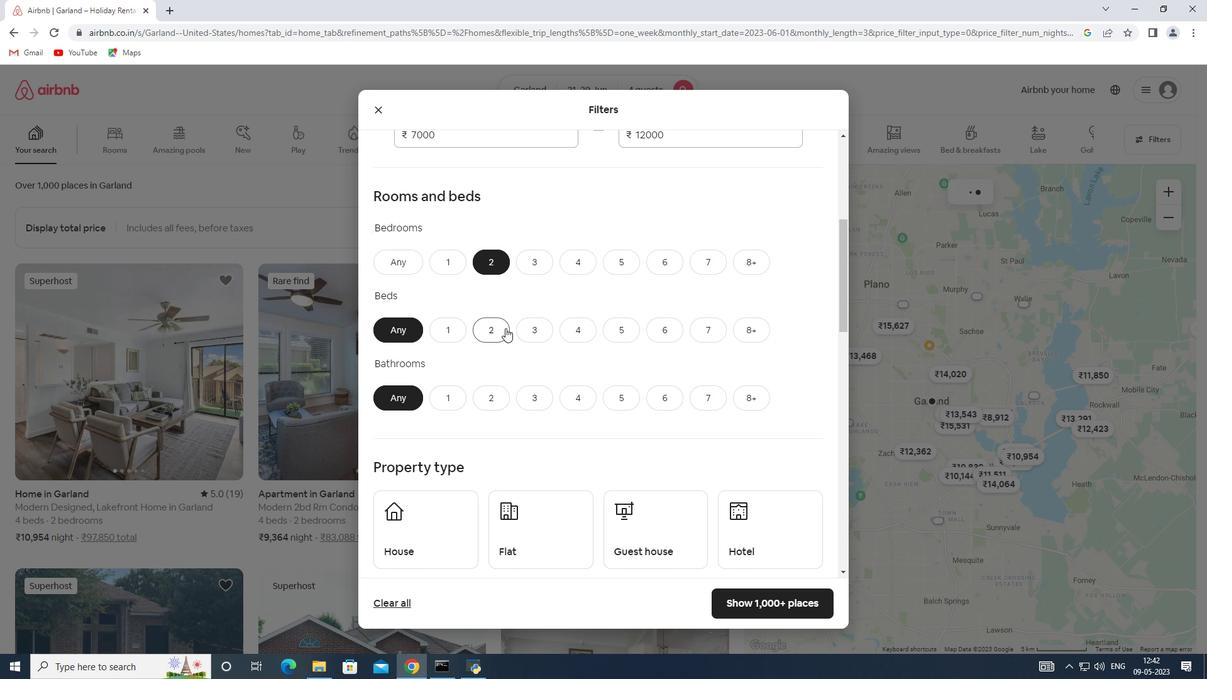 
Action: Mouse moved to (492, 397)
Screenshot: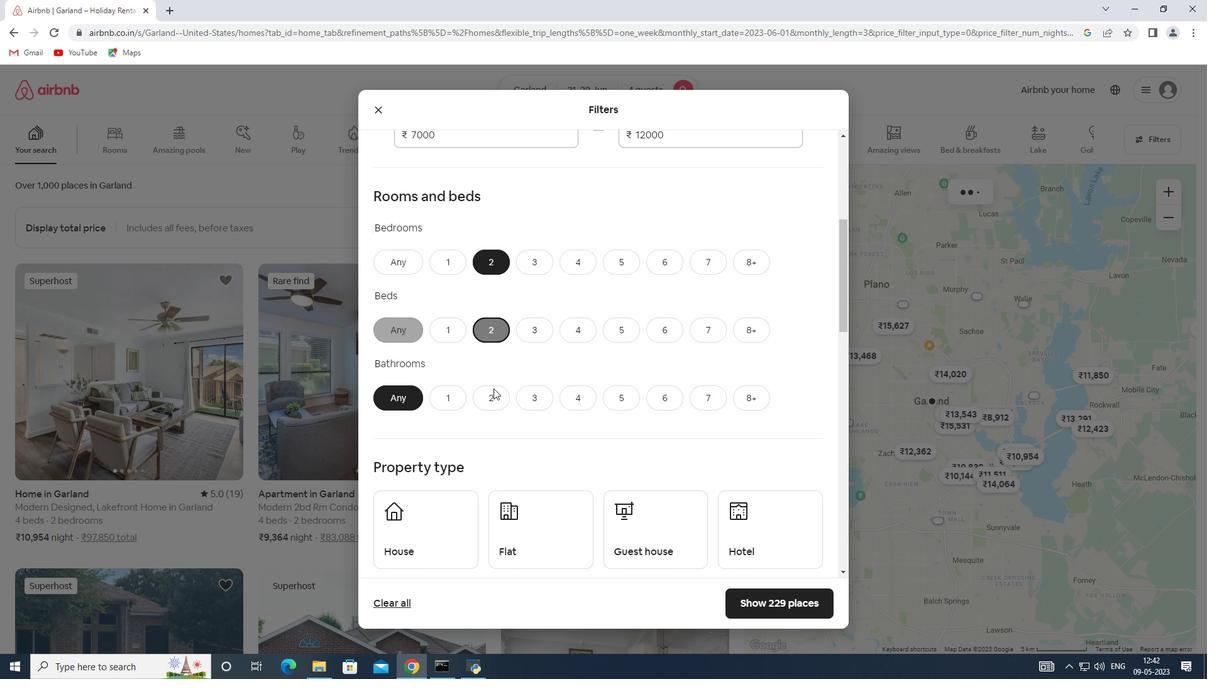 
Action: Mouse pressed left at (492, 397)
Screenshot: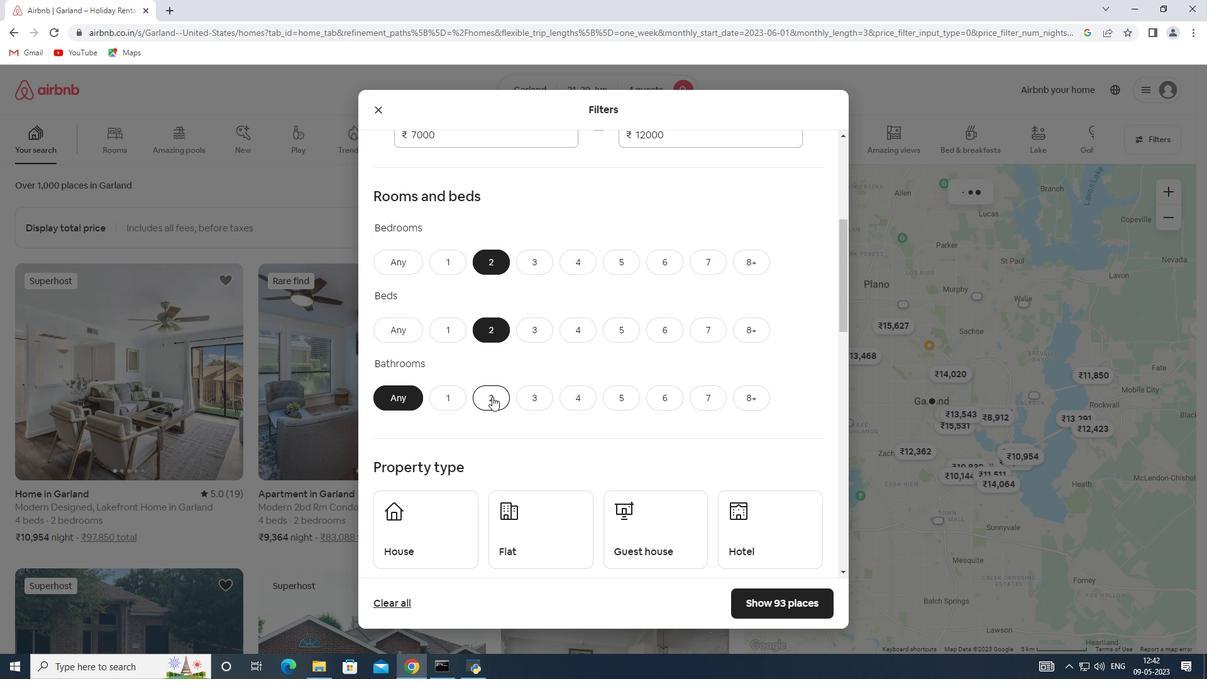 
Action: Mouse moved to (514, 329)
Screenshot: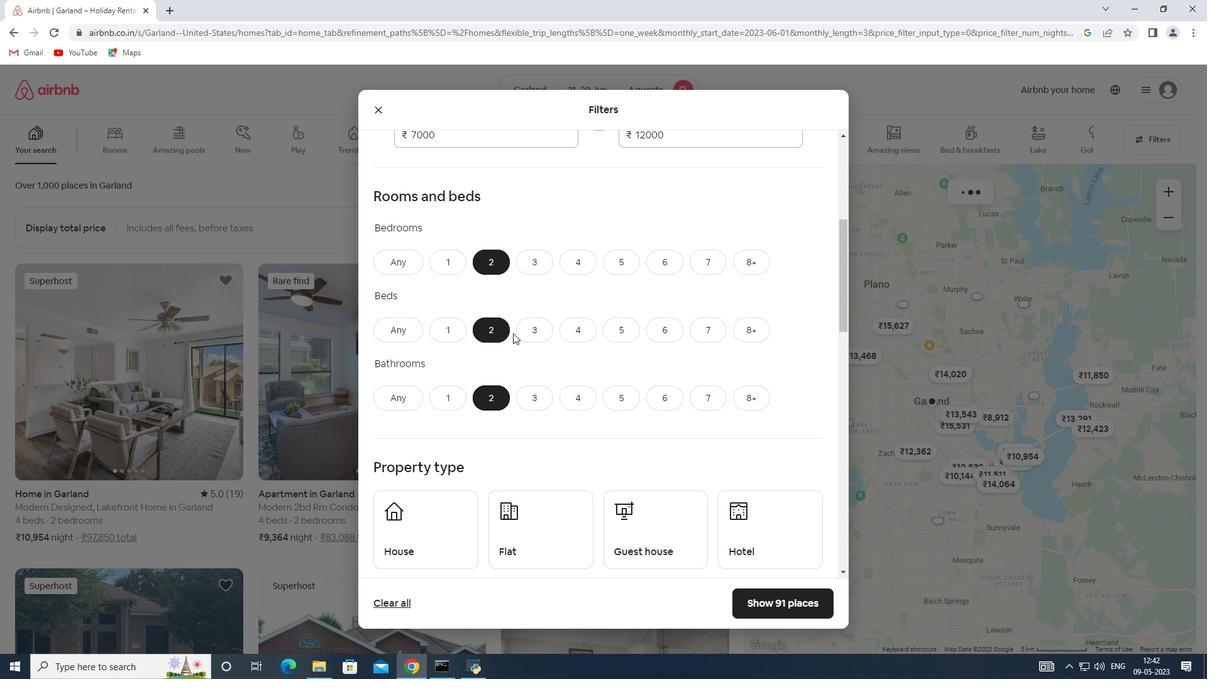 
Action: Mouse scrolled (514, 328) with delta (0, 0)
Screenshot: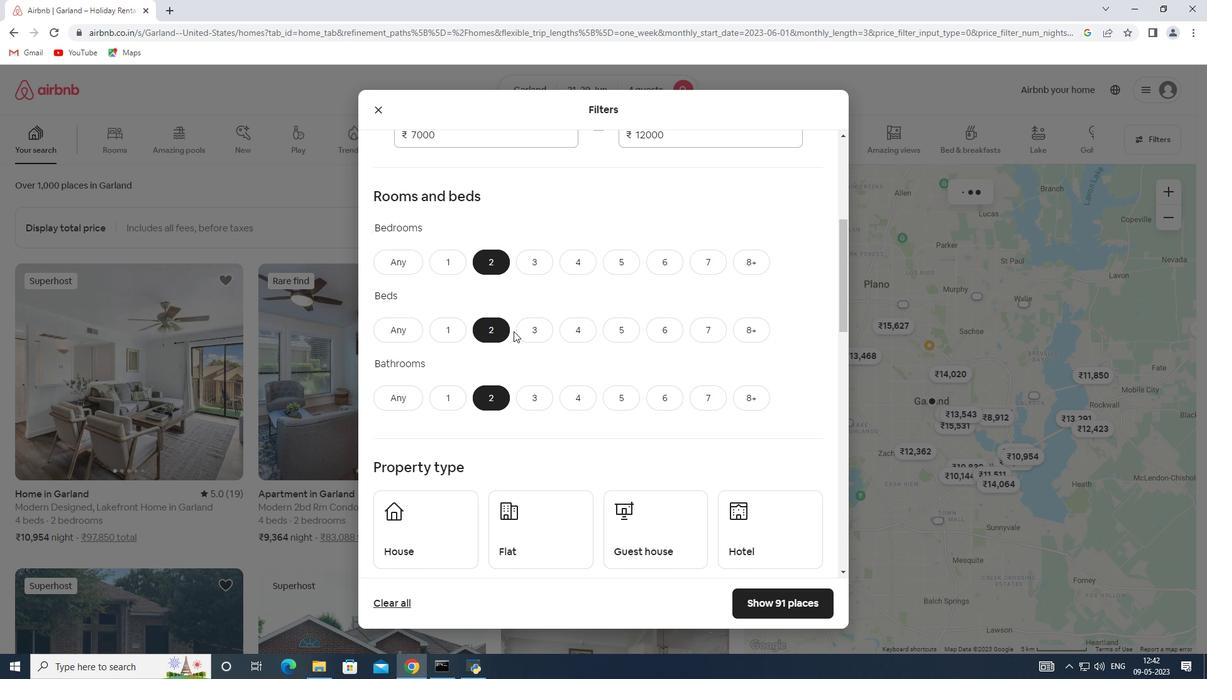 
Action: Mouse moved to (515, 327)
Screenshot: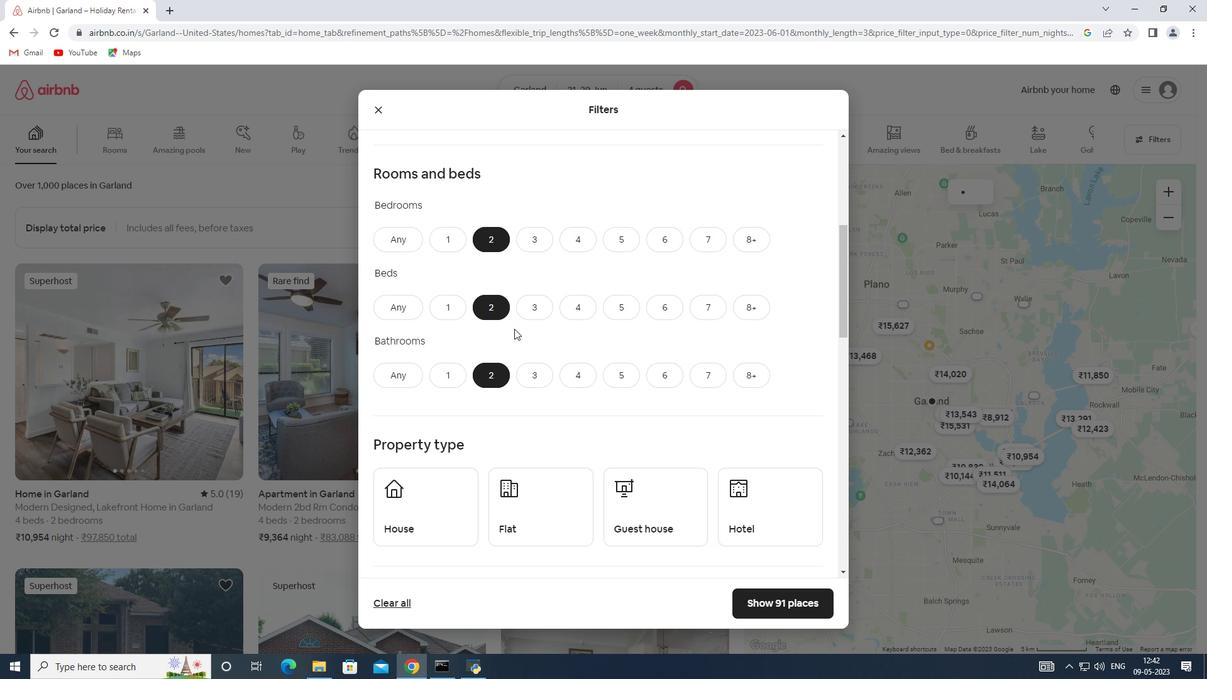 
Action: Mouse scrolled (515, 327) with delta (0, 0)
Screenshot: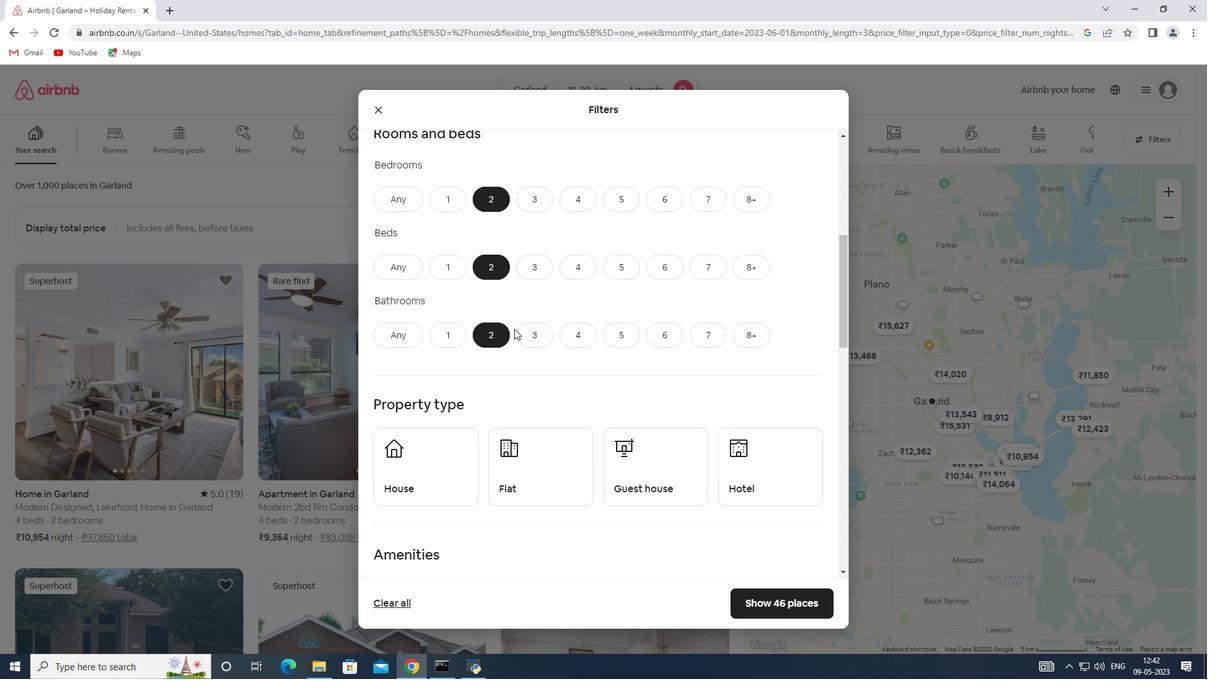
Action: Mouse scrolled (515, 327) with delta (0, 0)
Screenshot: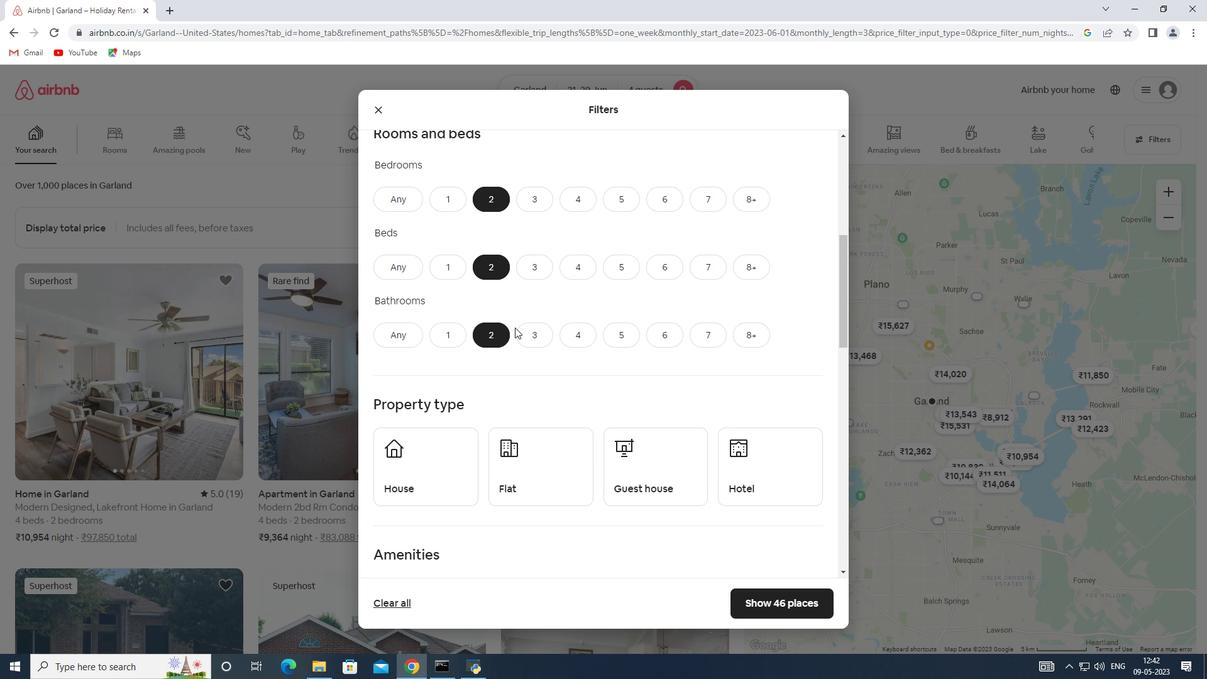 
Action: Mouse scrolled (515, 327) with delta (0, 0)
Screenshot: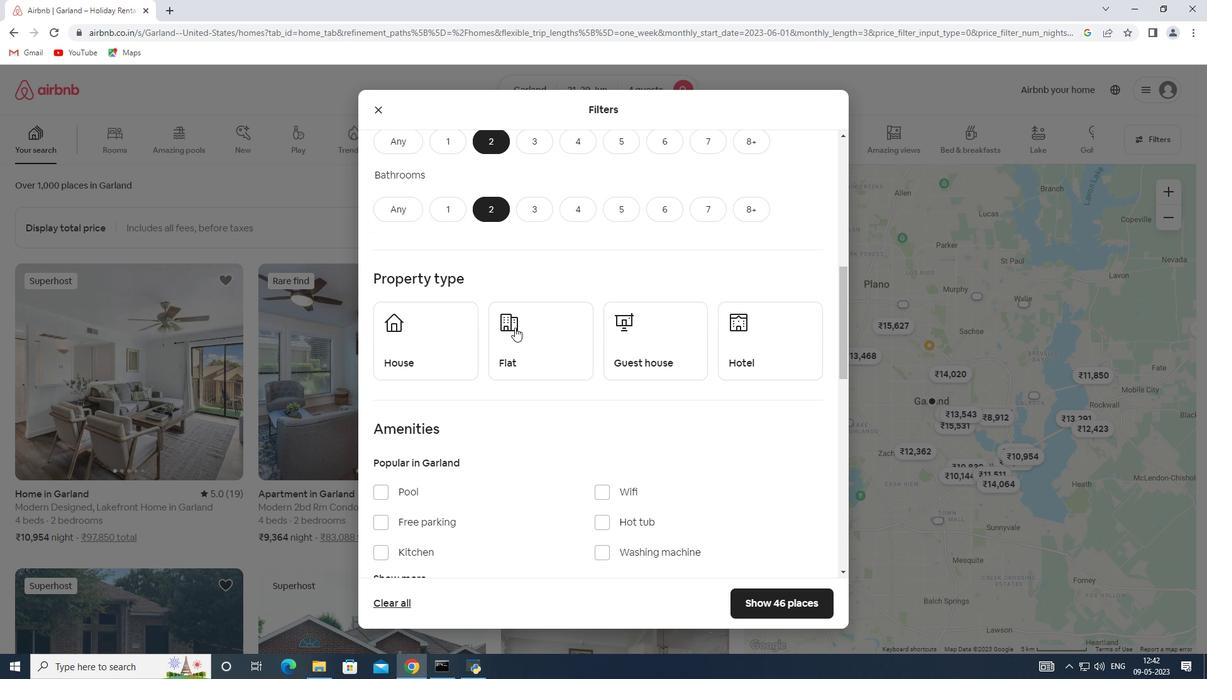 
Action: Mouse moved to (434, 274)
Screenshot: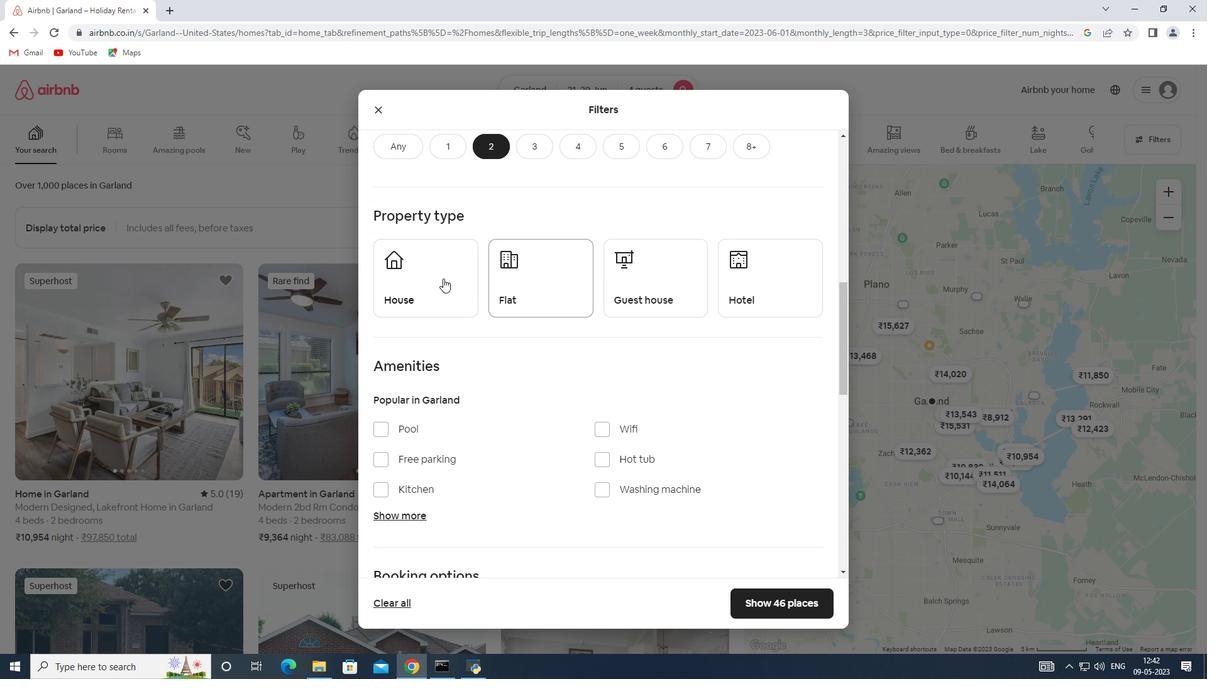 
Action: Mouse pressed left at (434, 274)
Screenshot: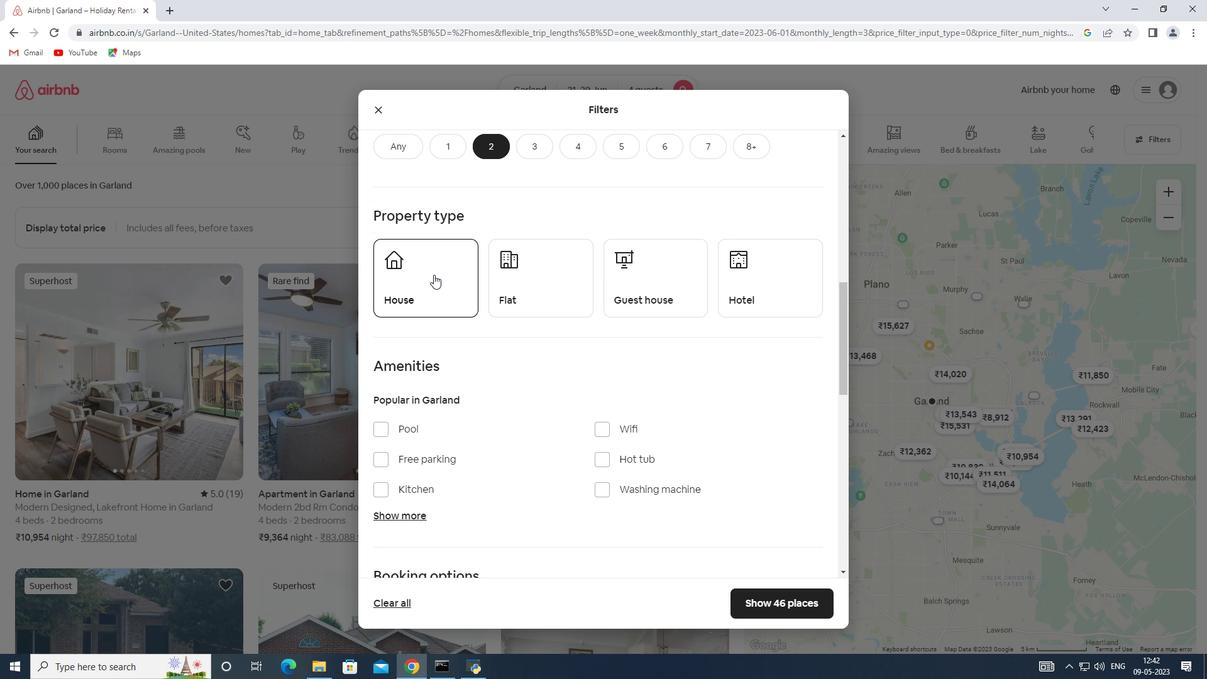 
Action: Mouse moved to (514, 281)
Screenshot: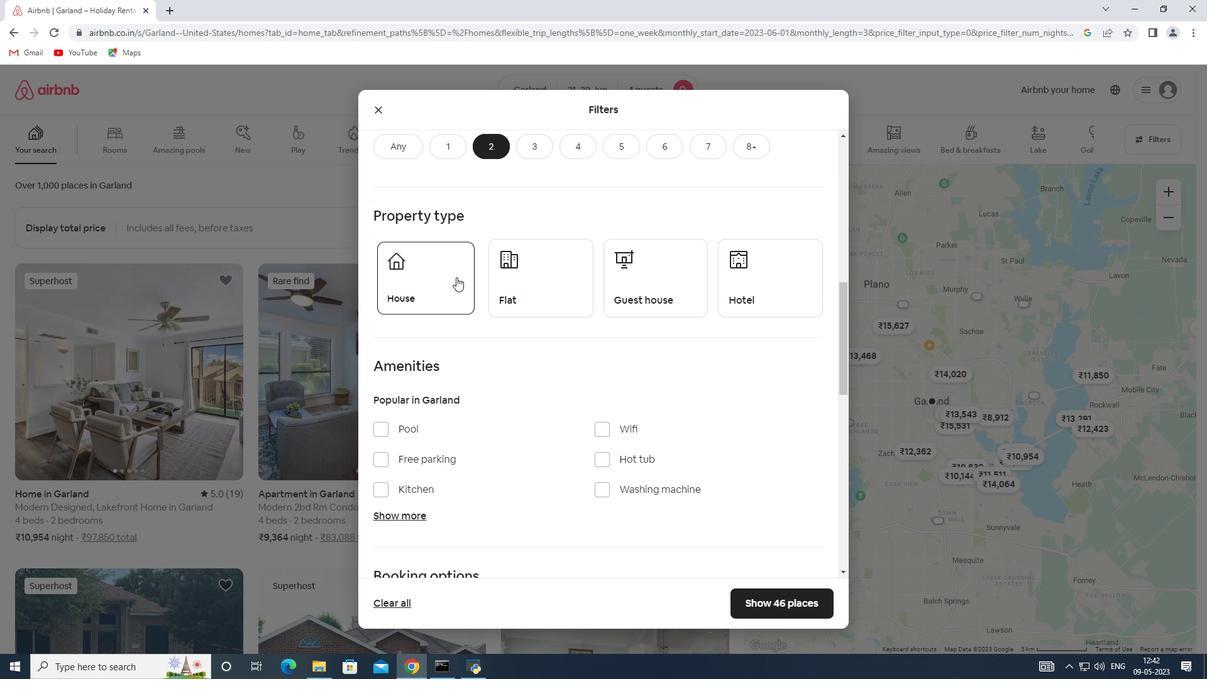 
Action: Mouse pressed left at (514, 281)
Screenshot: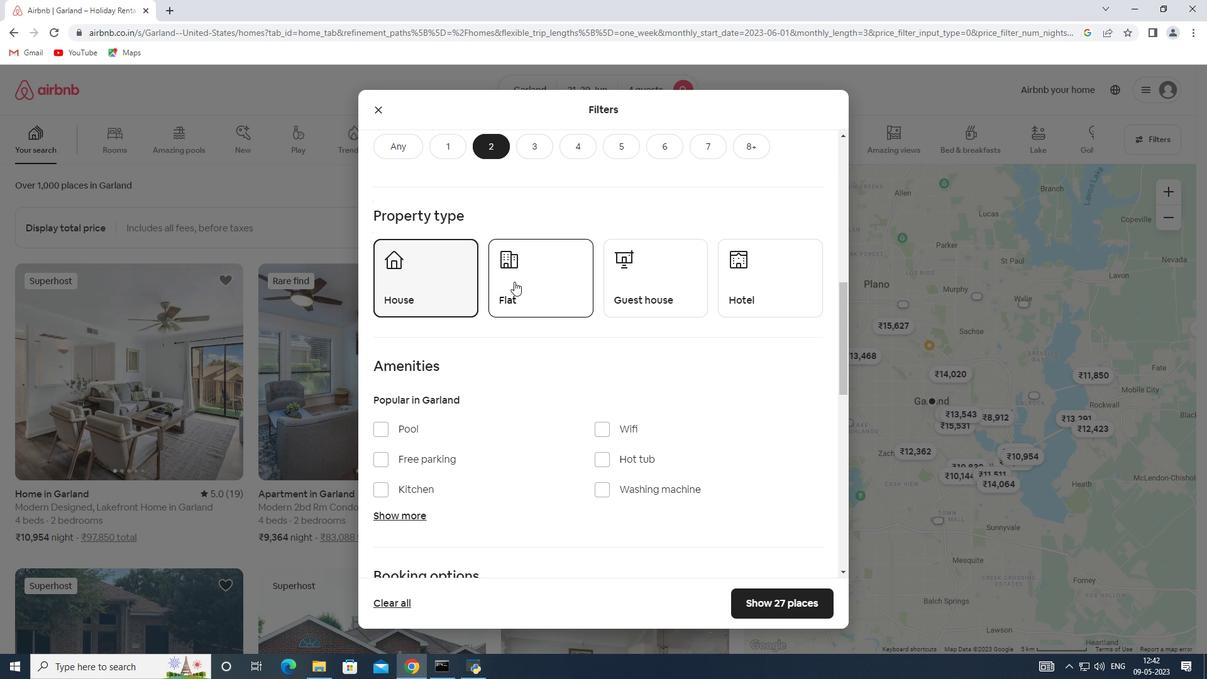
Action: Mouse moved to (625, 281)
Screenshot: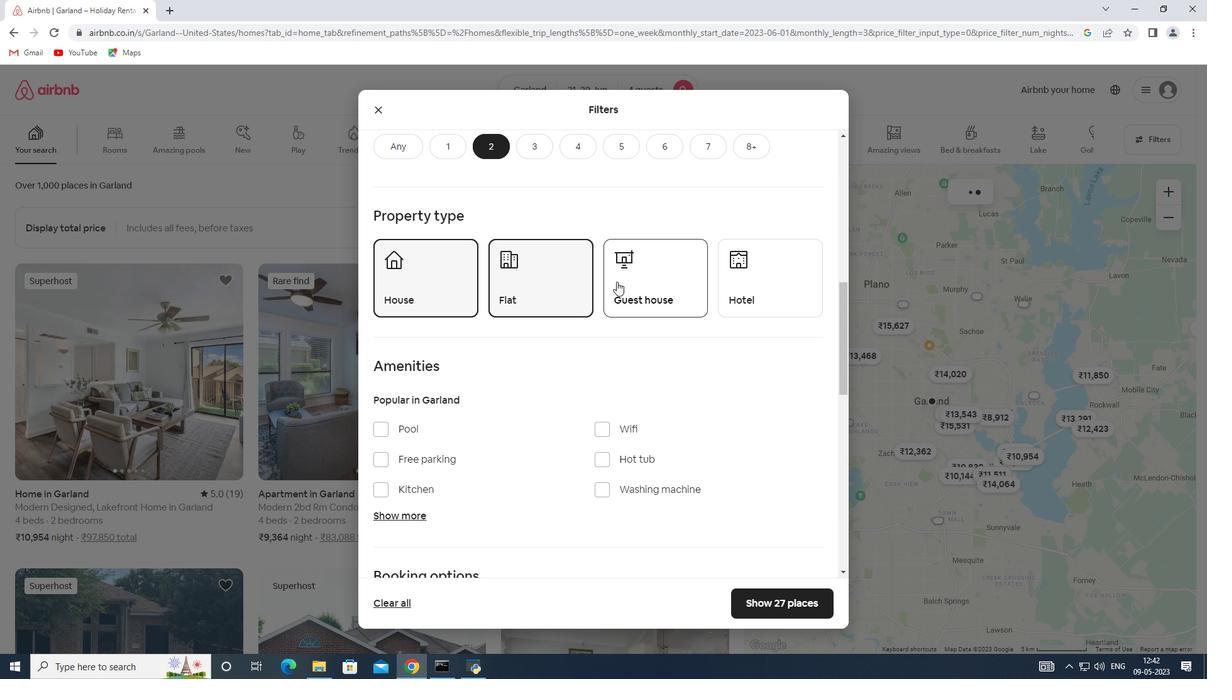 
Action: Mouse pressed left at (625, 281)
Screenshot: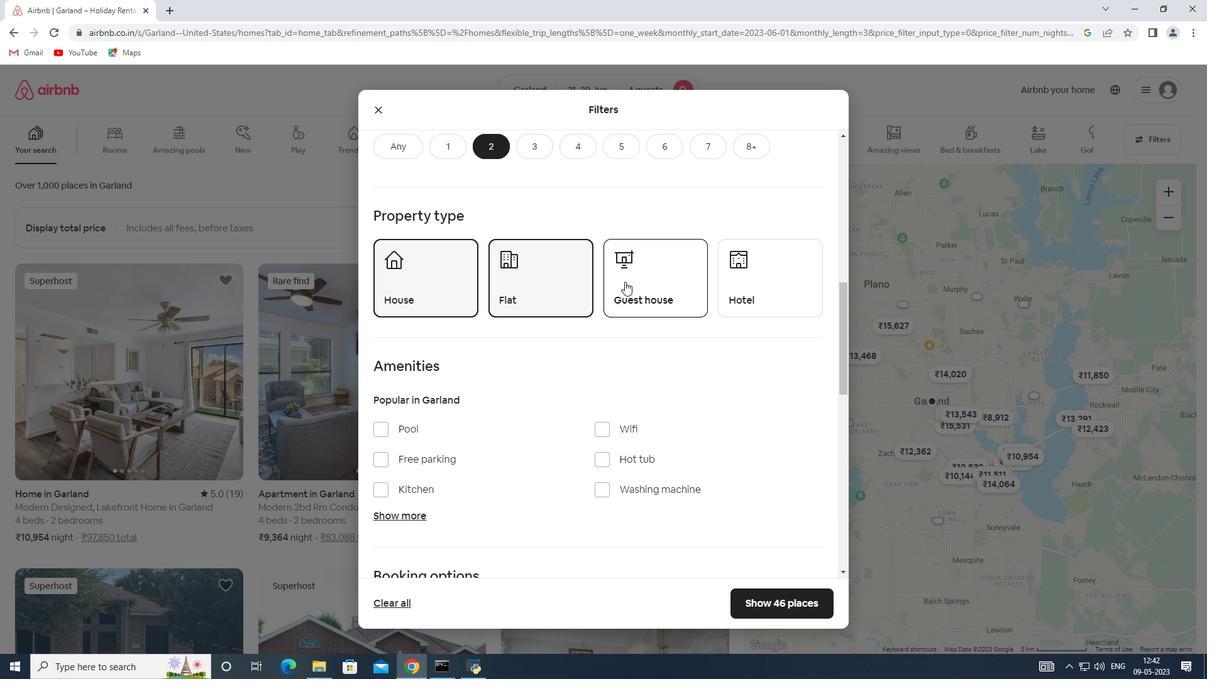 
Action: Mouse moved to (523, 303)
Screenshot: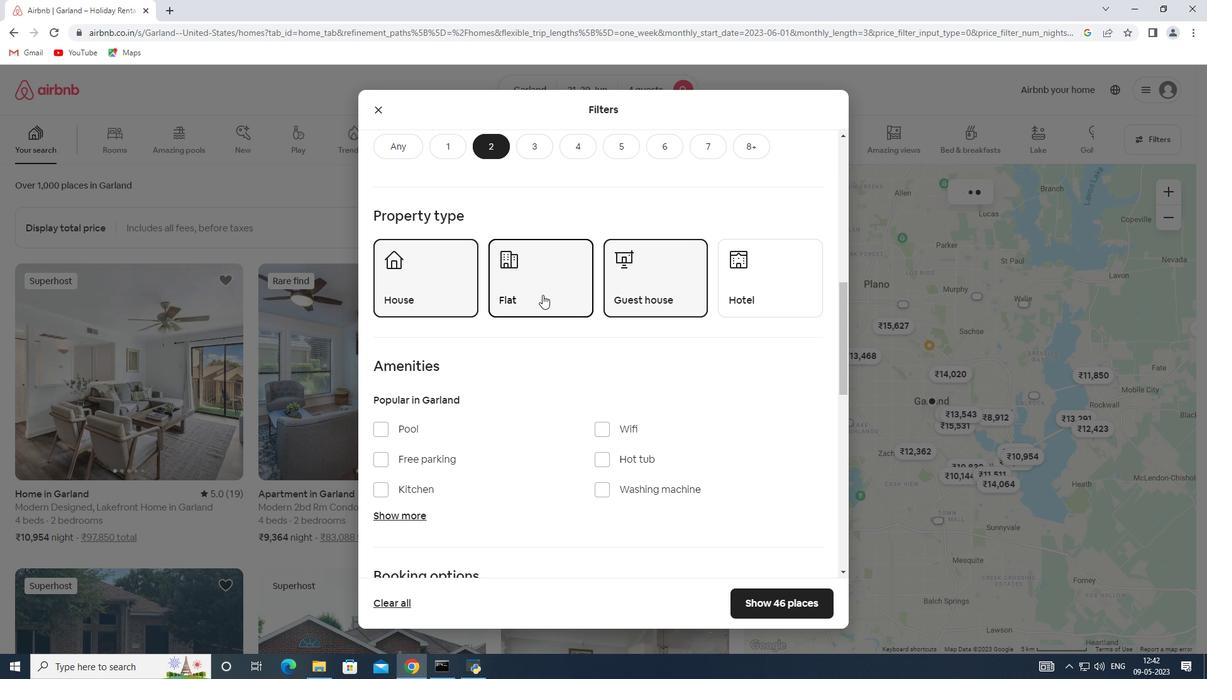 
Action: Mouse scrolled (523, 302) with delta (0, 0)
Screenshot: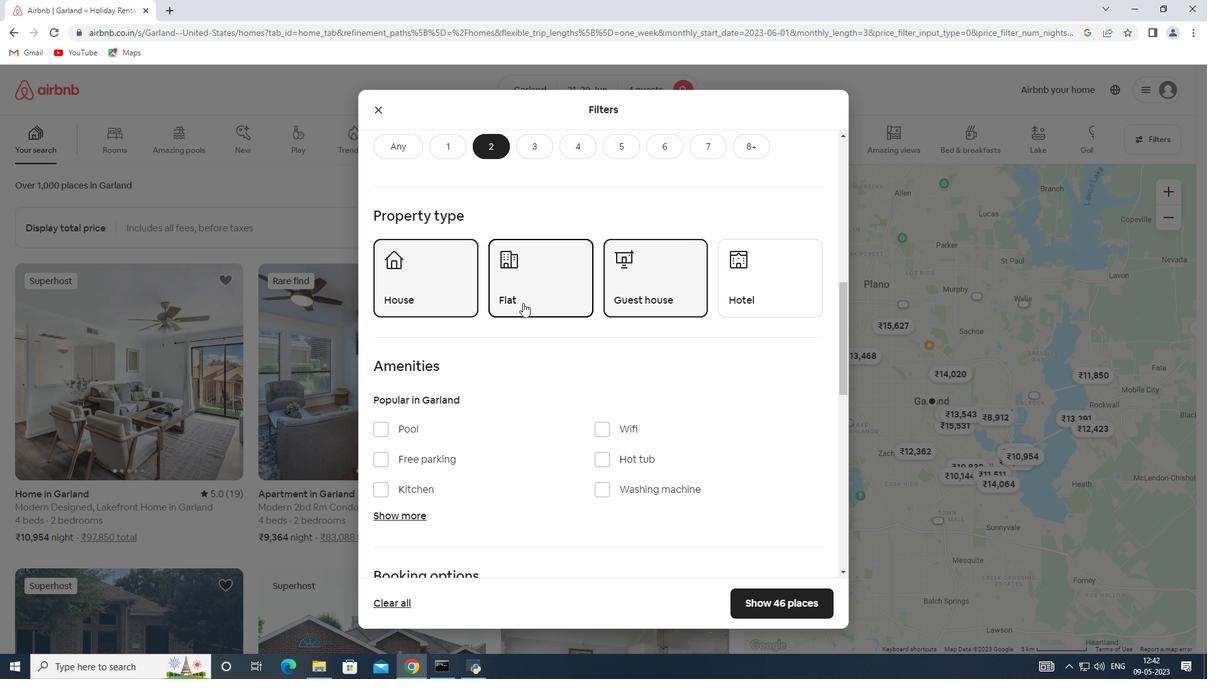 
Action: Mouse scrolled (523, 302) with delta (0, 0)
Screenshot: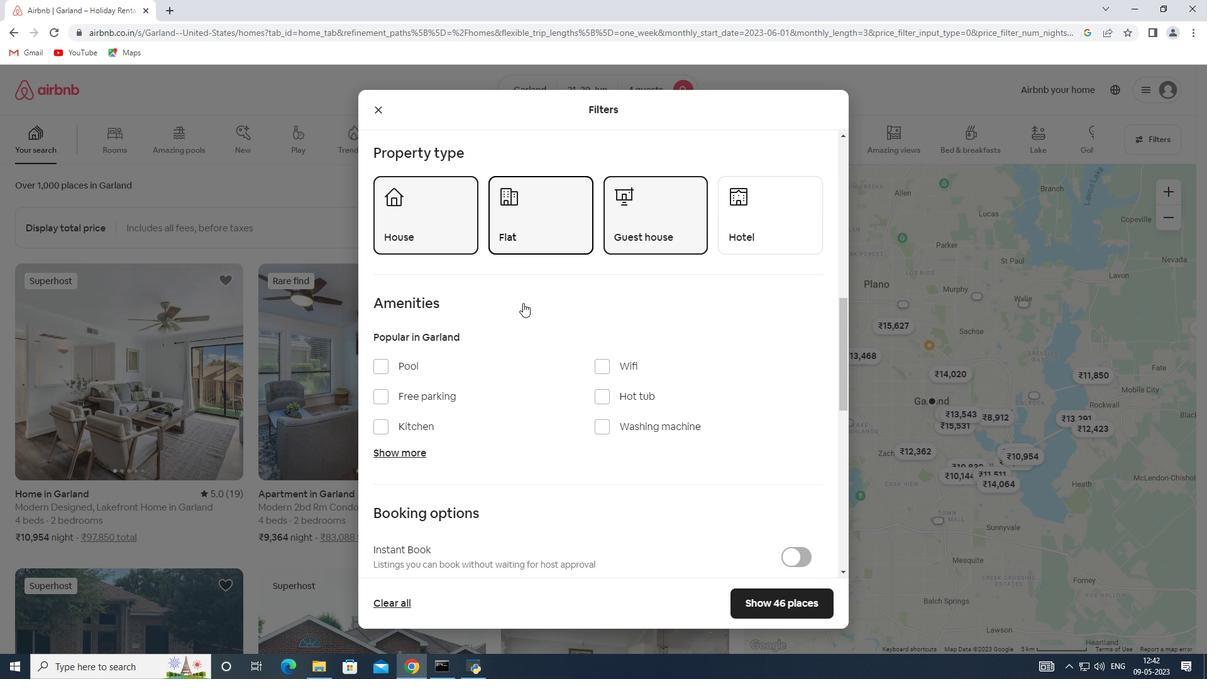 
Action: Mouse scrolled (523, 302) with delta (0, 0)
Screenshot: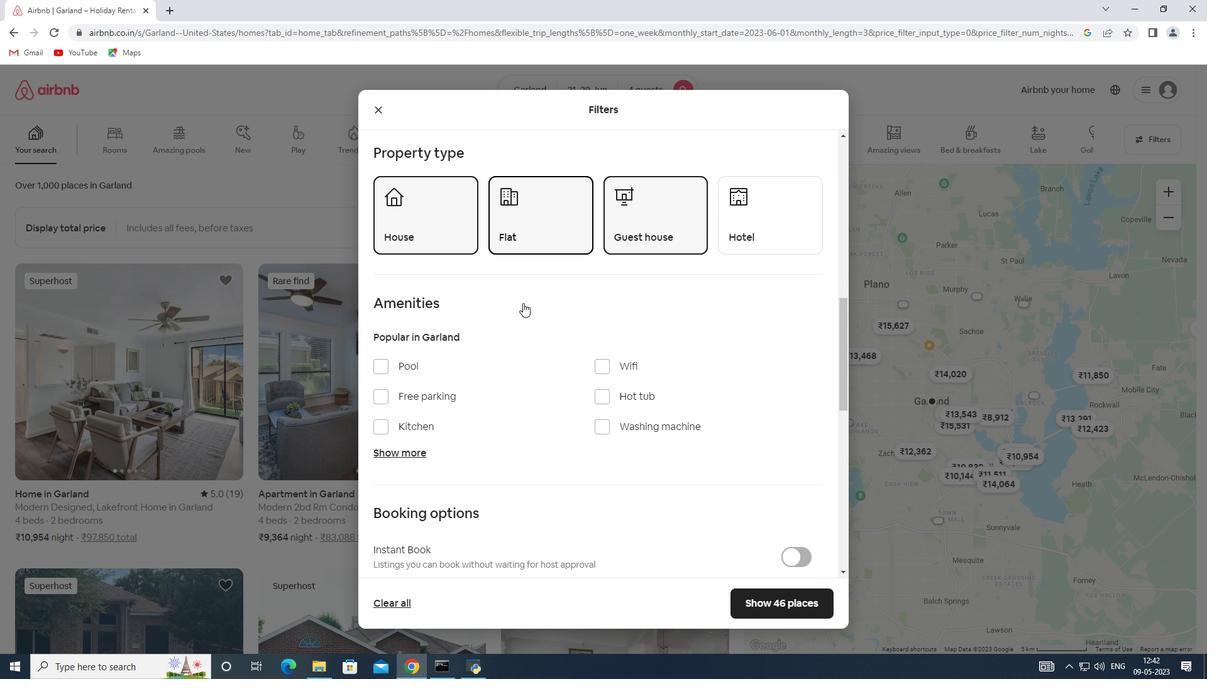 
Action: Mouse scrolled (523, 302) with delta (0, 0)
Screenshot: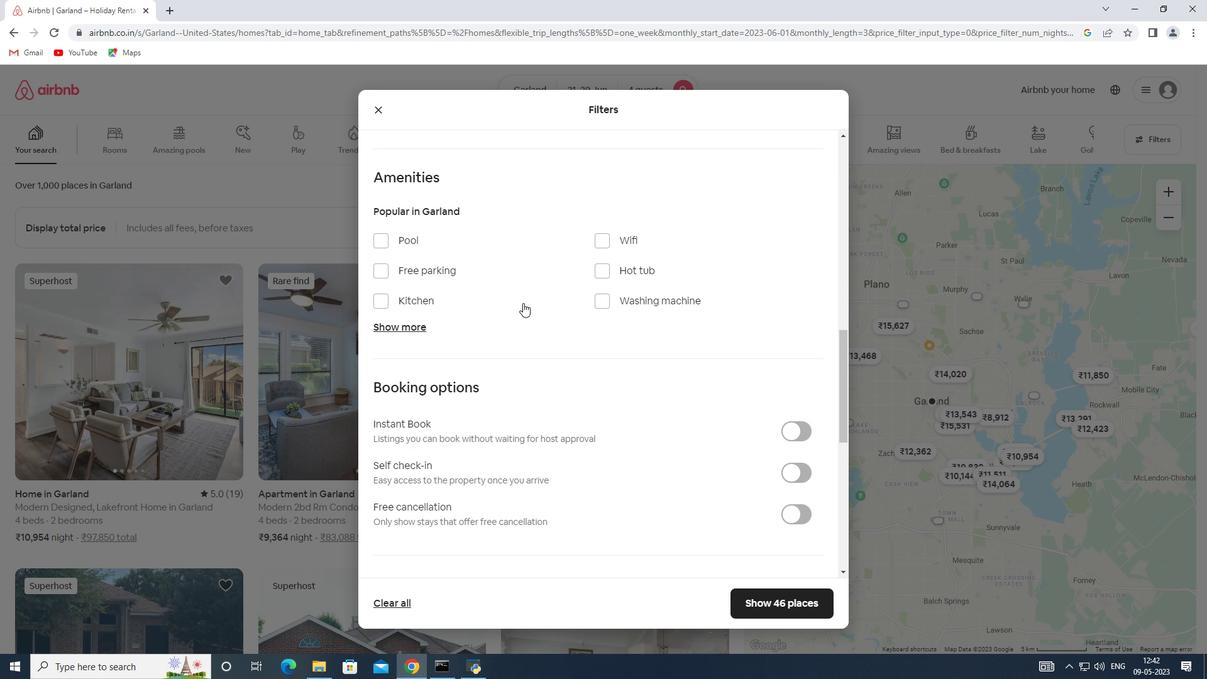 
Action: Mouse scrolled (523, 302) with delta (0, 0)
Screenshot: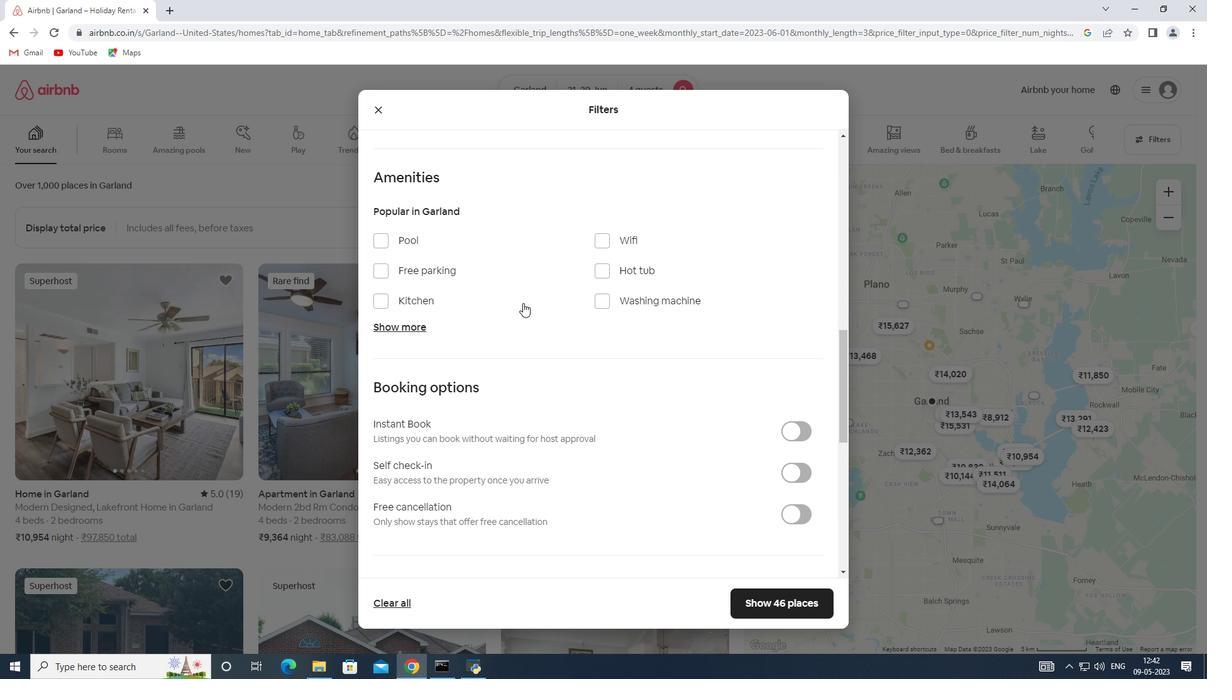 
Action: Mouse moved to (802, 343)
Screenshot: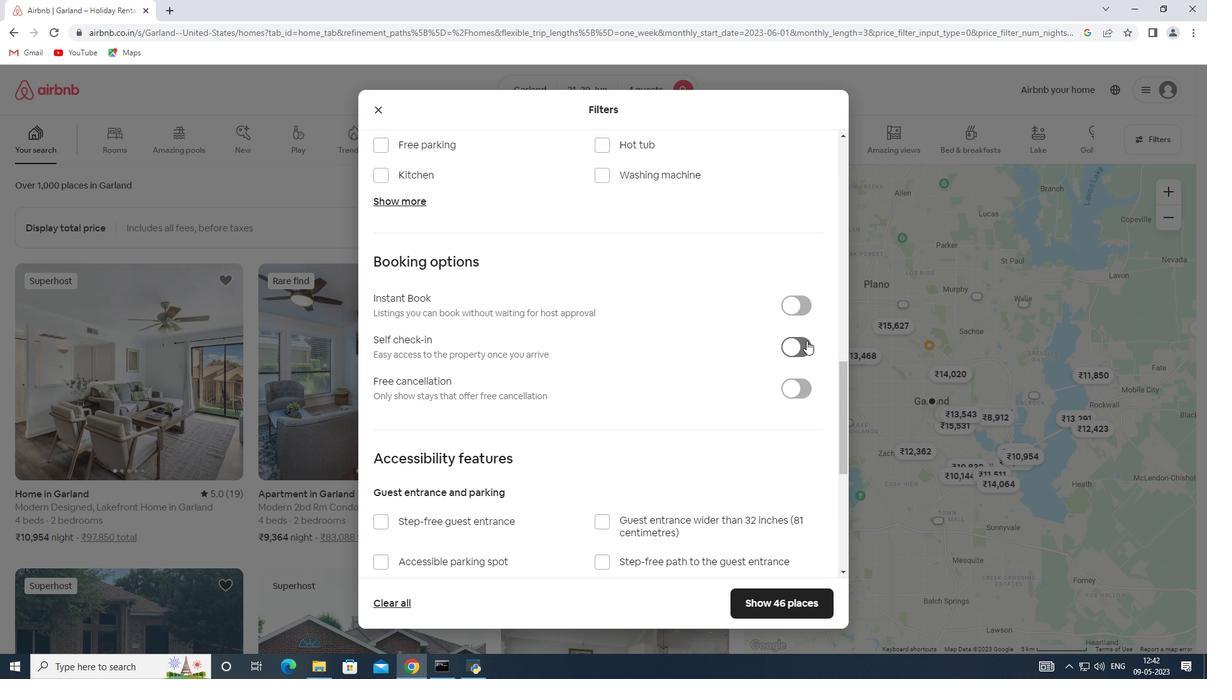 
Action: Mouse pressed left at (802, 343)
Screenshot: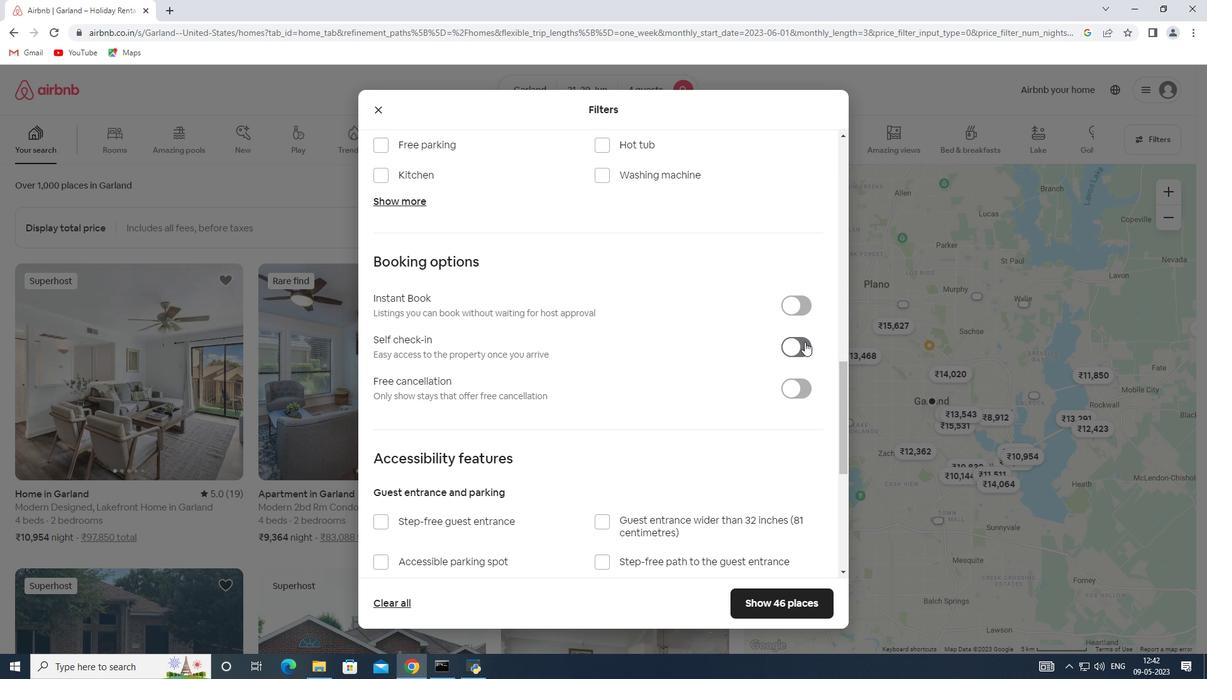 
Action: Mouse moved to (488, 321)
Screenshot: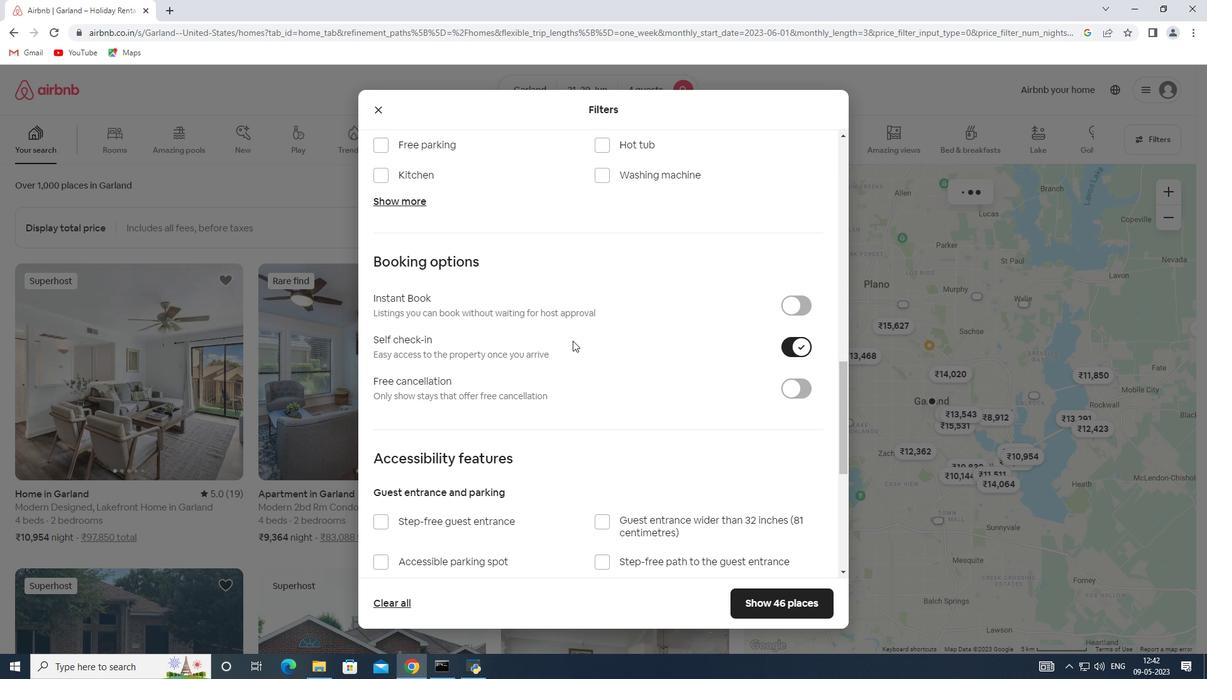 
Action: Mouse scrolled (488, 320) with delta (0, 0)
Screenshot: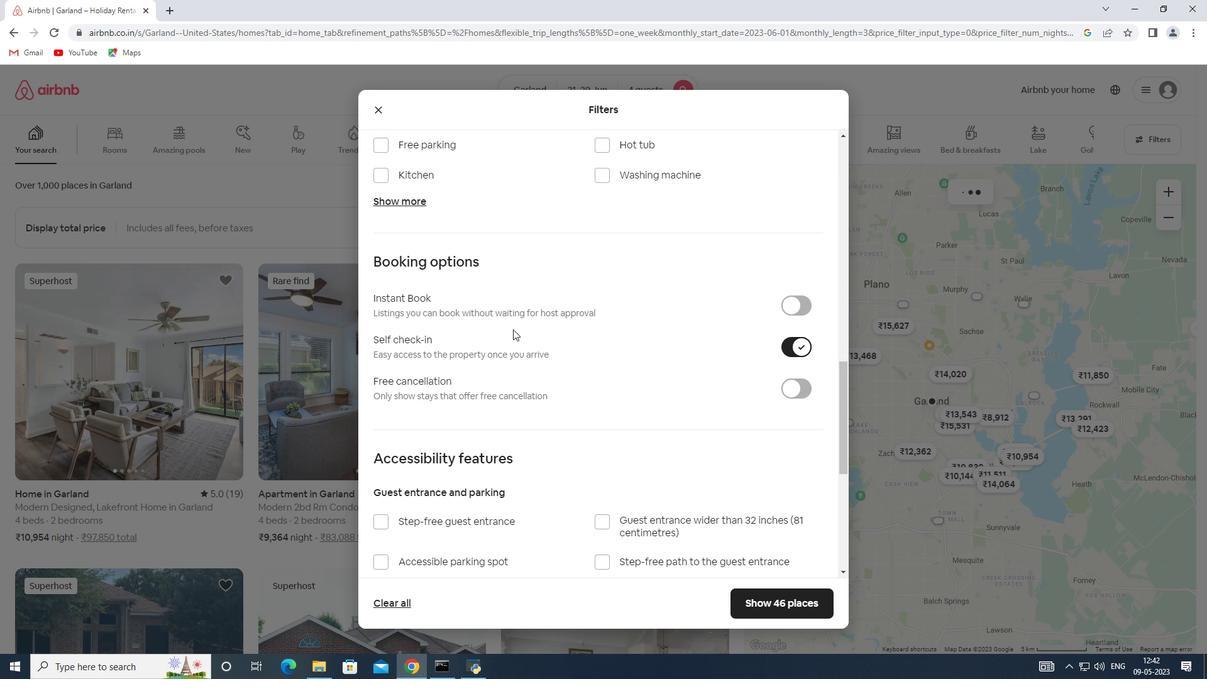
Action: Mouse scrolled (488, 320) with delta (0, 0)
Screenshot: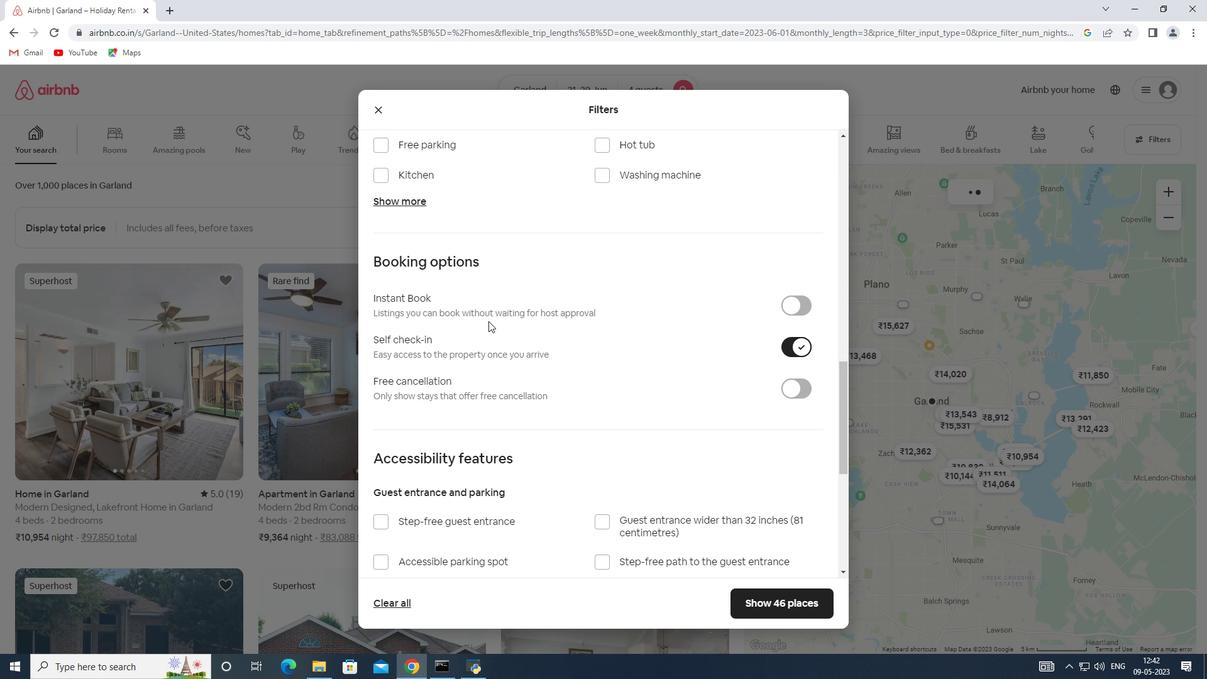
Action: Mouse scrolled (488, 320) with delta (0, 0)
Screenshot: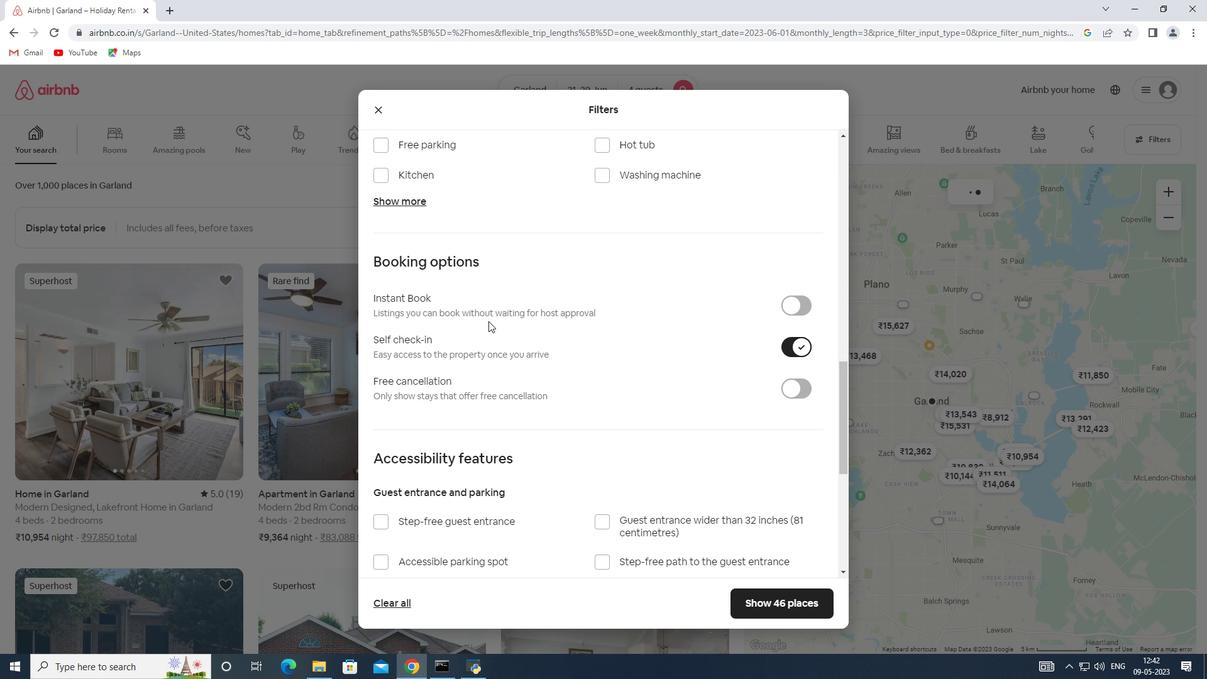 
Action: Mouse moved to (483, 308)
Screenshot: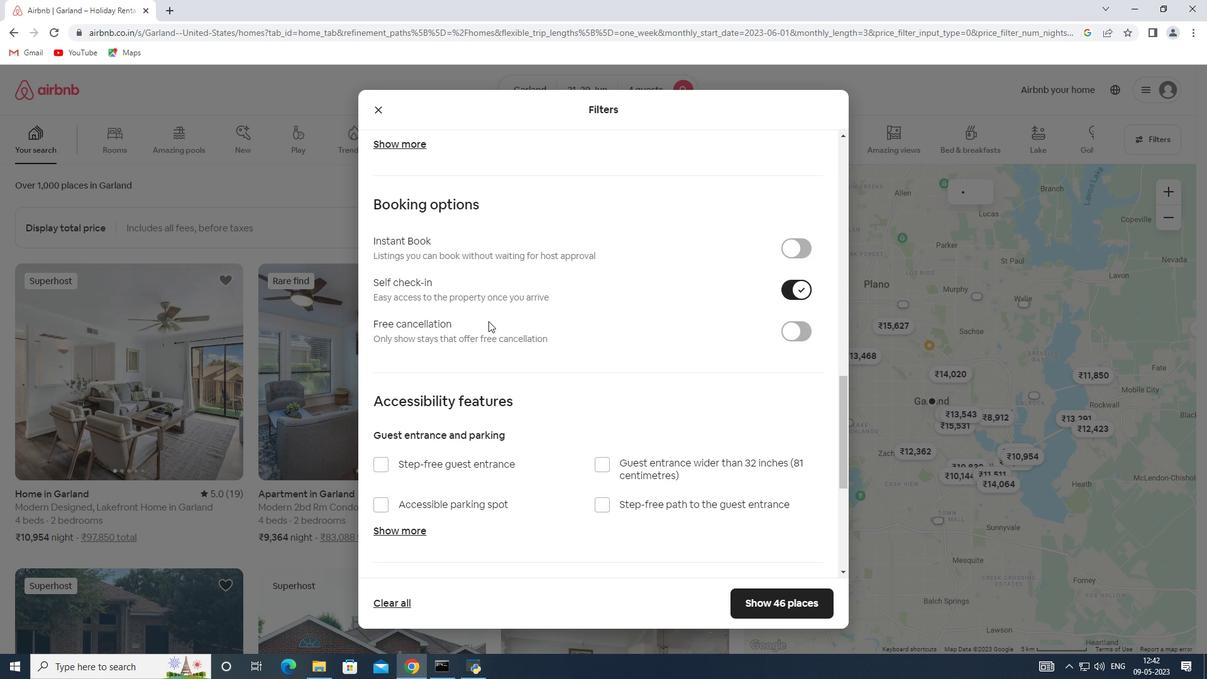 
Action: Mouse scrolled (483, 308) with delta (0, 0)
Screenshot: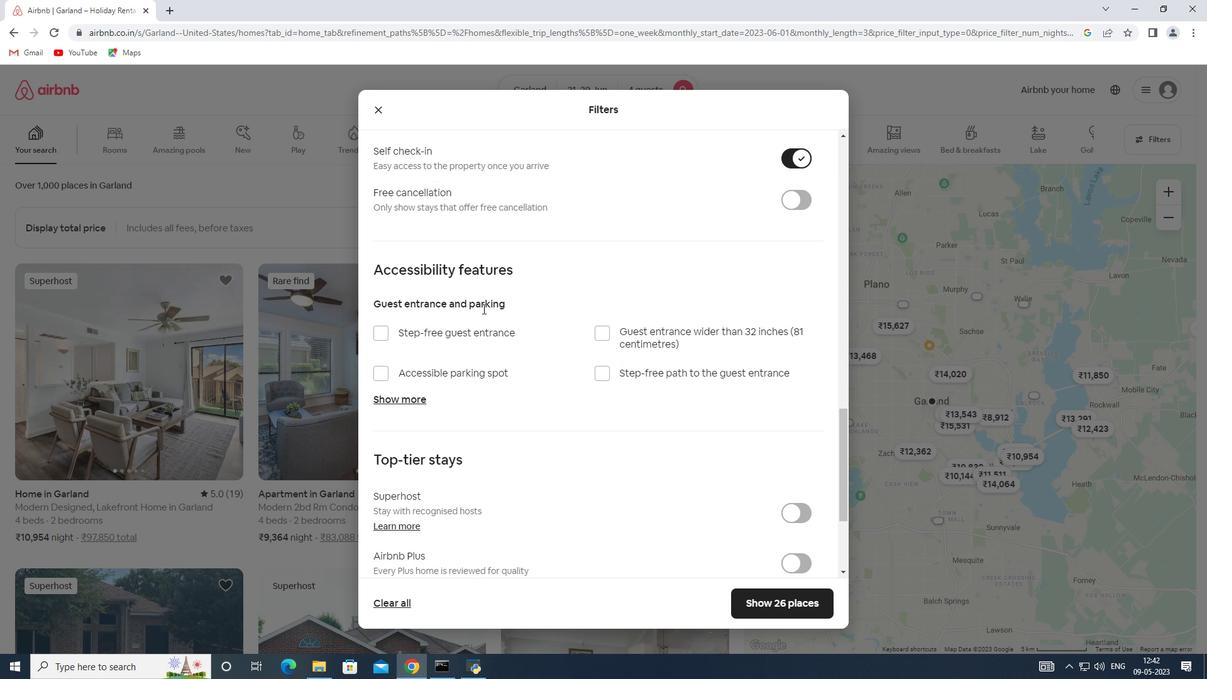 
Action: Mouse scrolled (483, 308) with delta (0, 0)
Screenshot: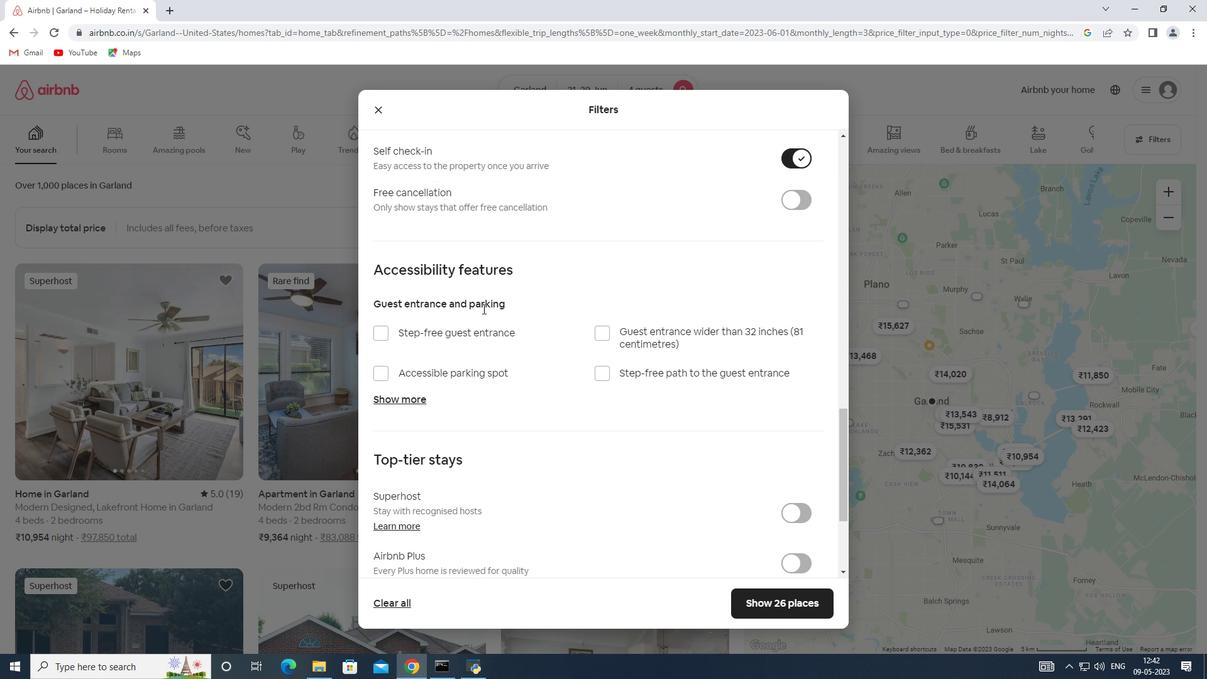 
Action: Mouse scrolled (483, 308) with delta (0, 0)
Screenshot: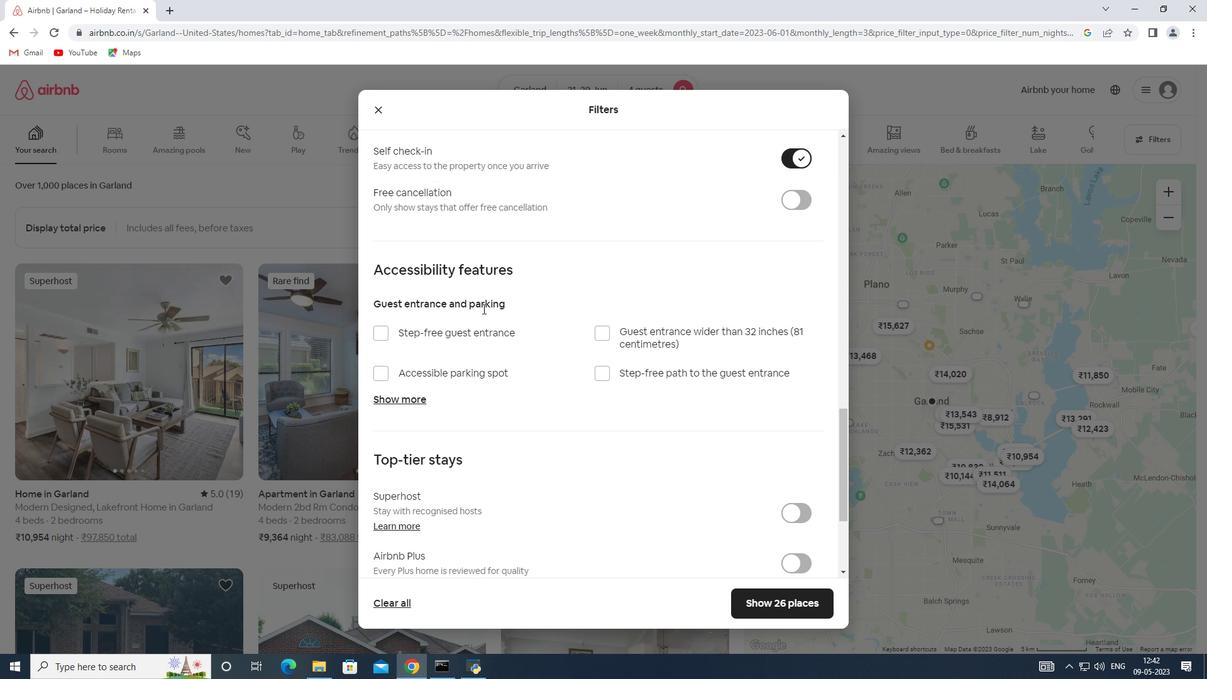 
Action: Mouse moved to (404, 483)
Screenshot: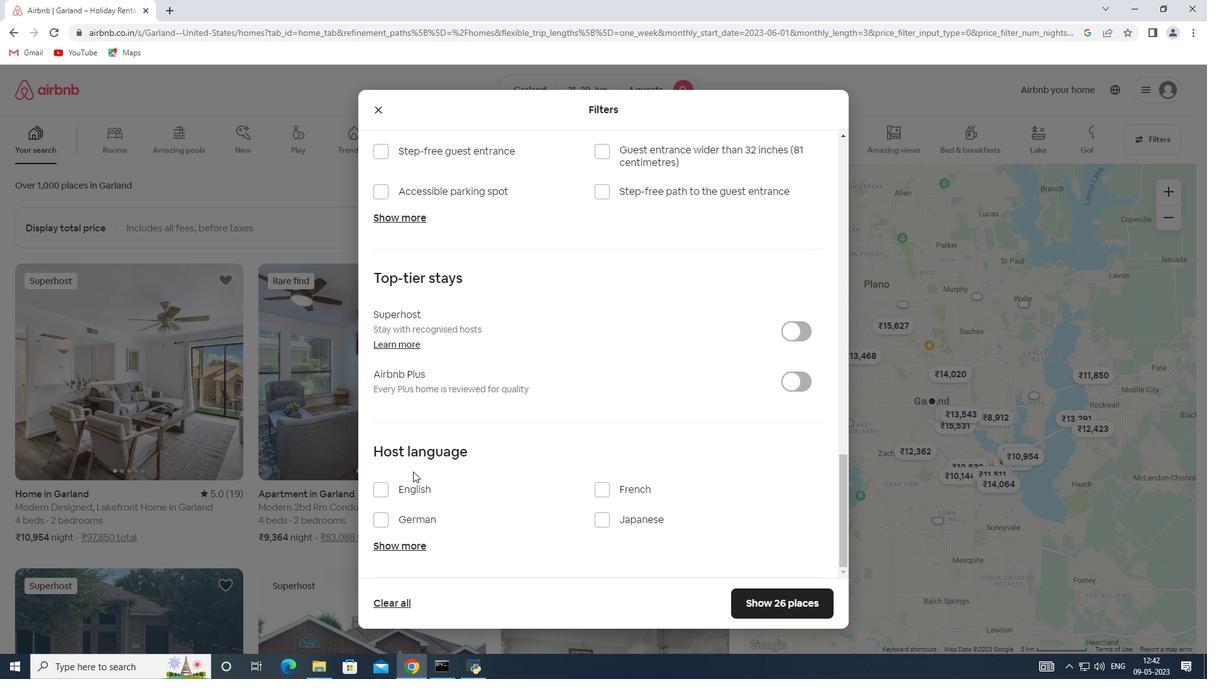 
Action: Mouse pressed left at (404, 483)
Screenshot: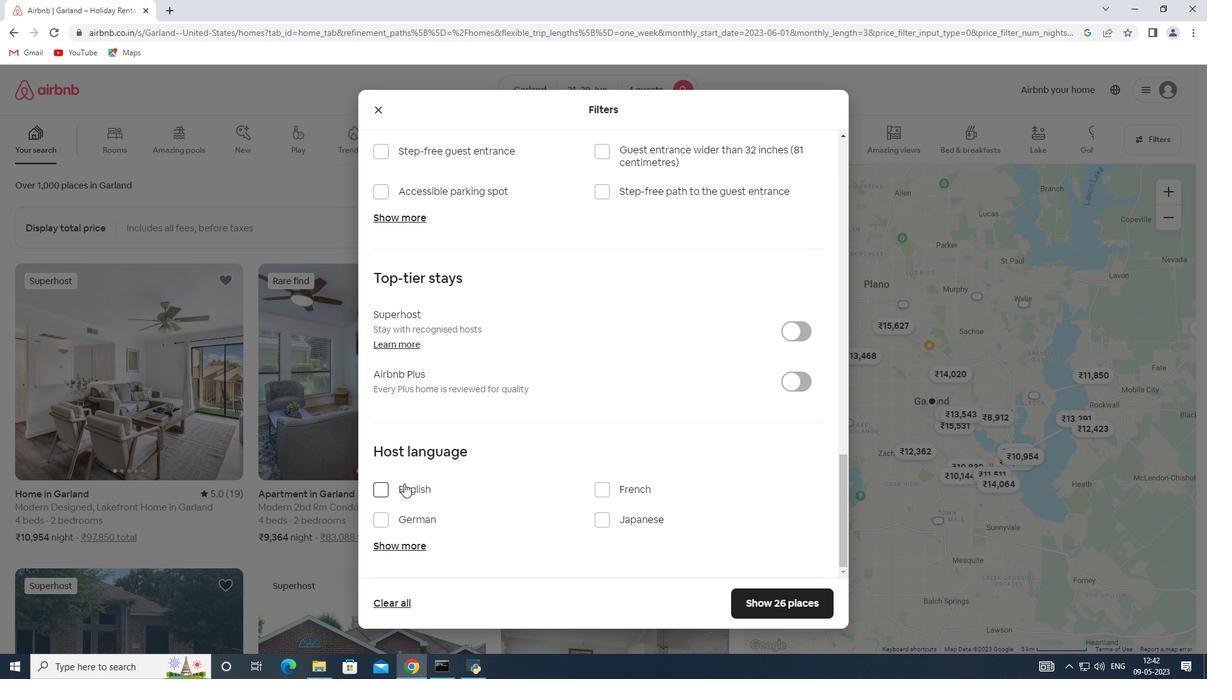
Action: Mouse moved to (783, 608)
Screenshot: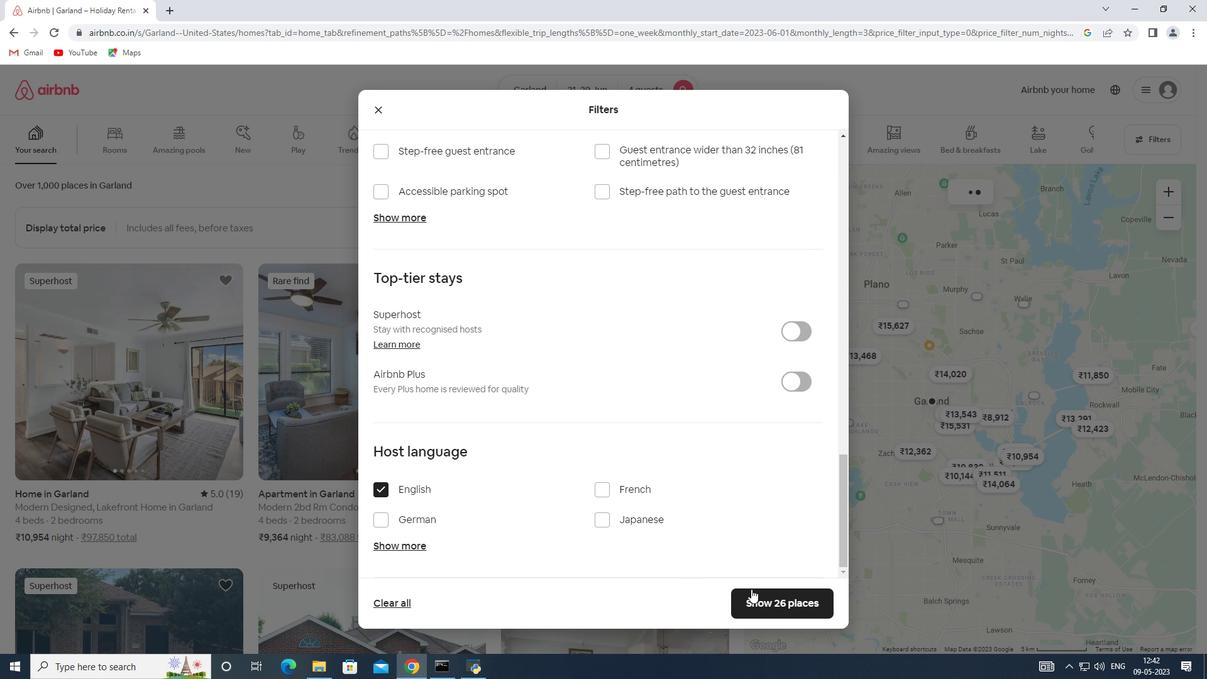 
Action: Mouse pressed left at (783, 608)
Screenshot: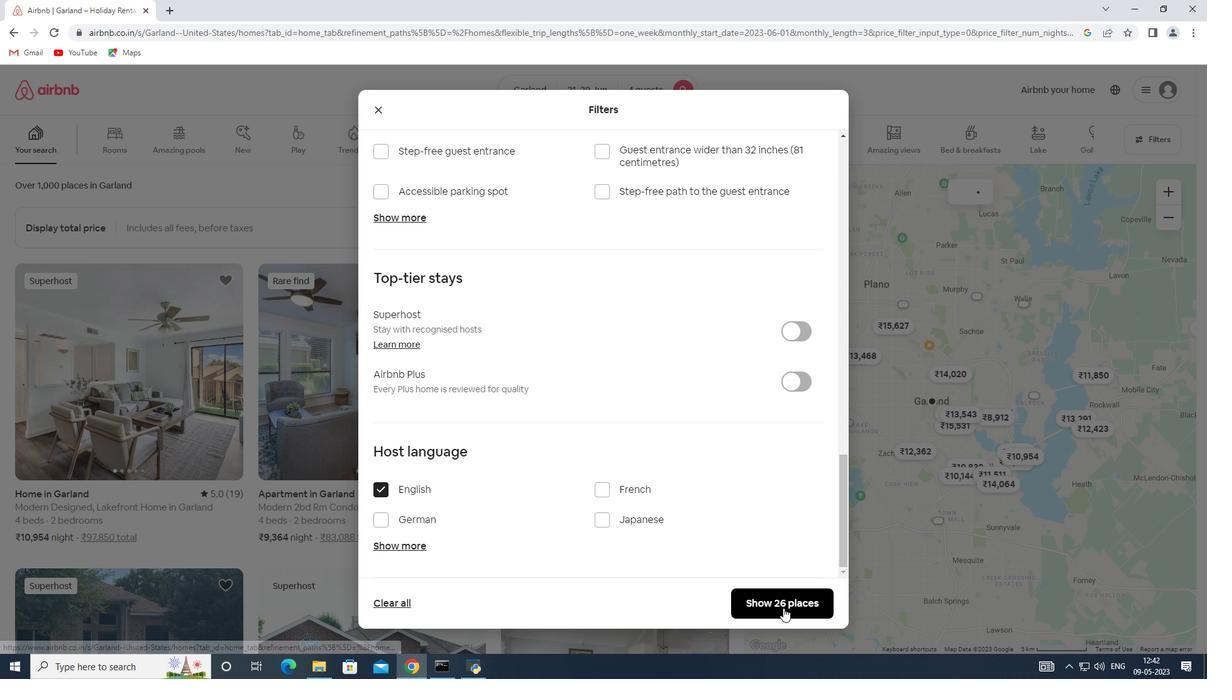 
Action: Mouse moved to (784, 607)
Screenshot: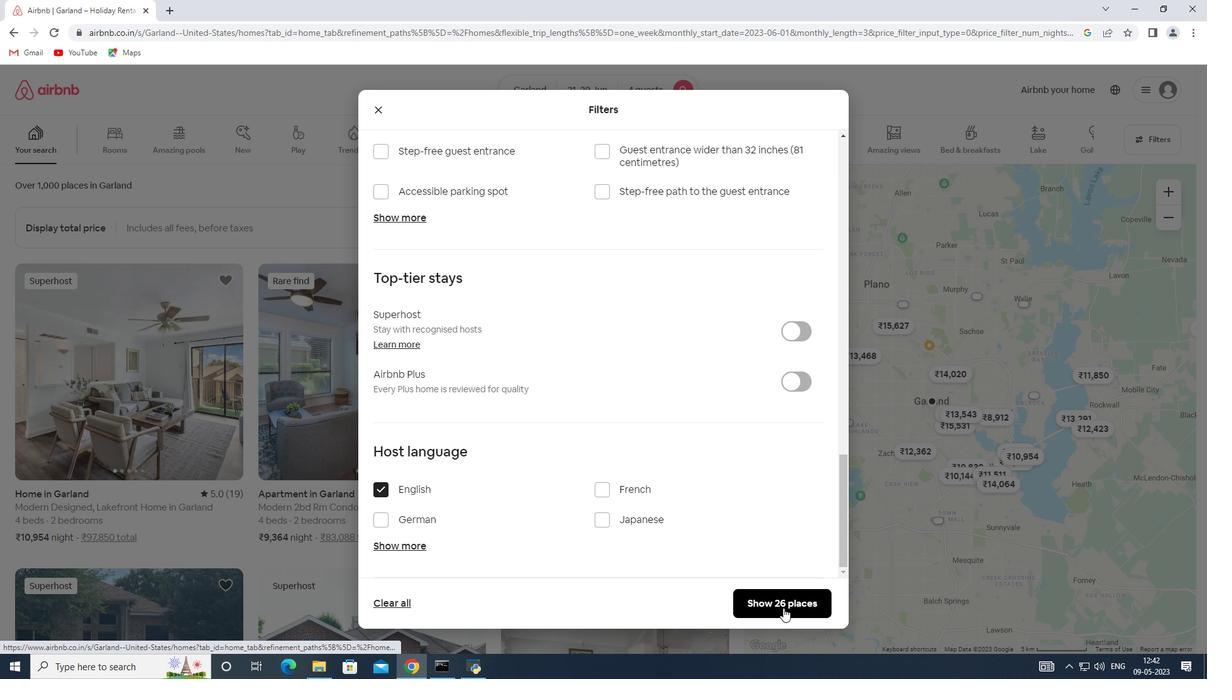 
